 Task: Create a due date automation trigger when advanced on, on the wednesday before a card is due add fields without custom field "Resume" set to a date between 1 and 7 days ago at 11:00 AM.
Action: Mouse moved to (1308, 101)
Screenshot: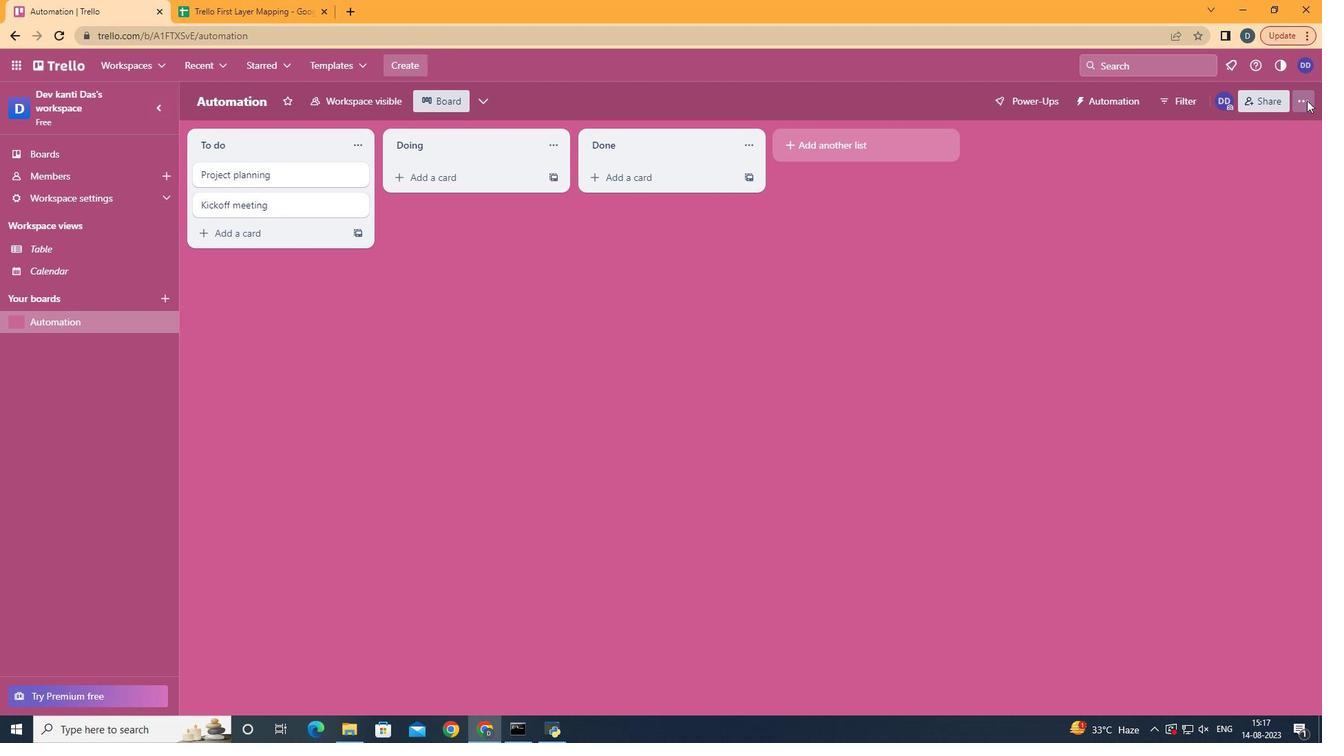 
Action: Mouse pressed left at (1308, 101)
Screenshot: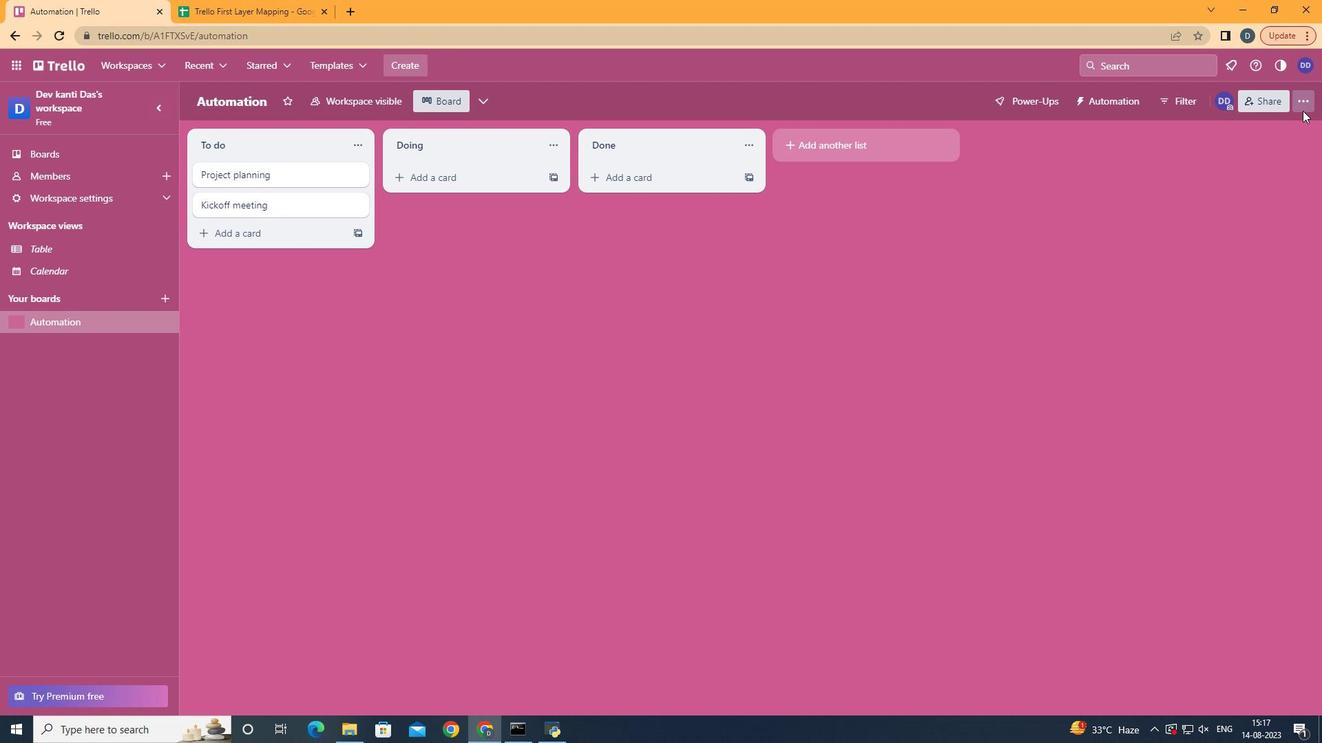
Action: Mouse moved to (1219, 294)
Screenshot: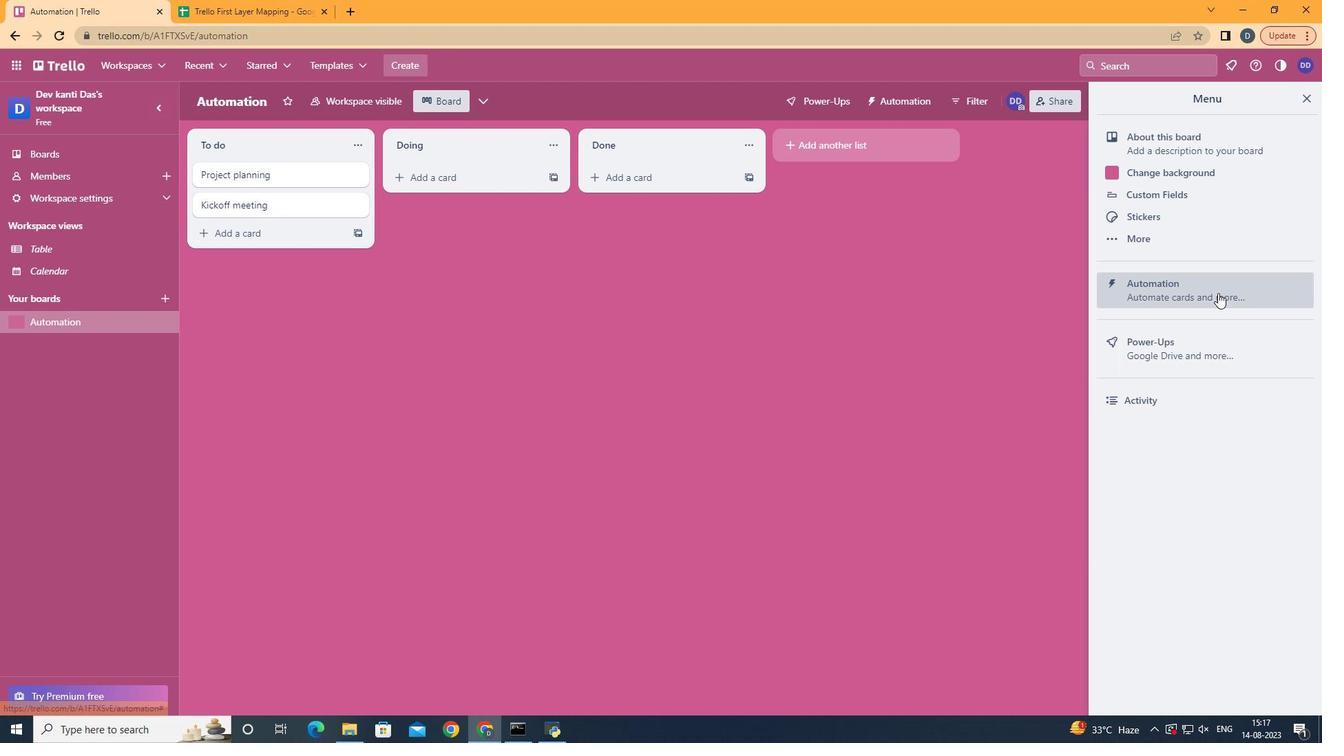 
Action: Mouse pressed left at (1219, 294)
Screenshot: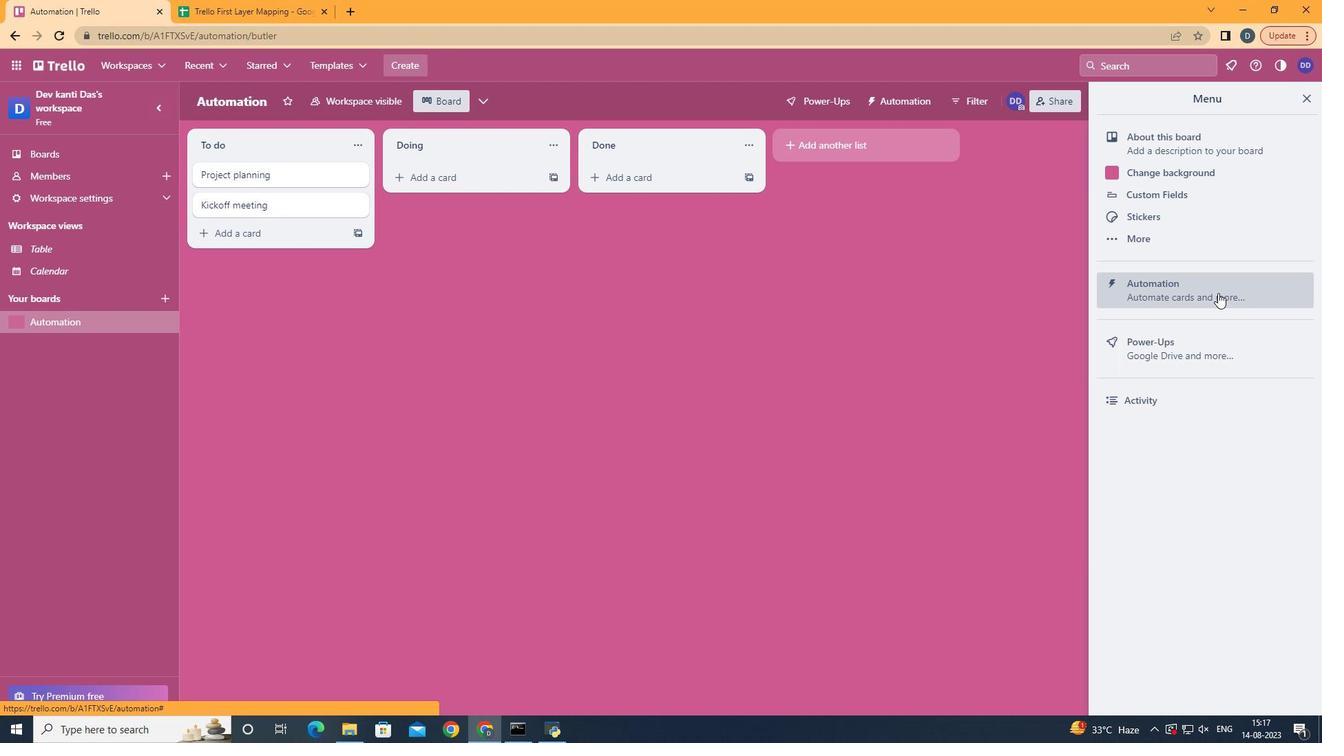 
Action: Mouse moved to (288, 270)
Screenshot: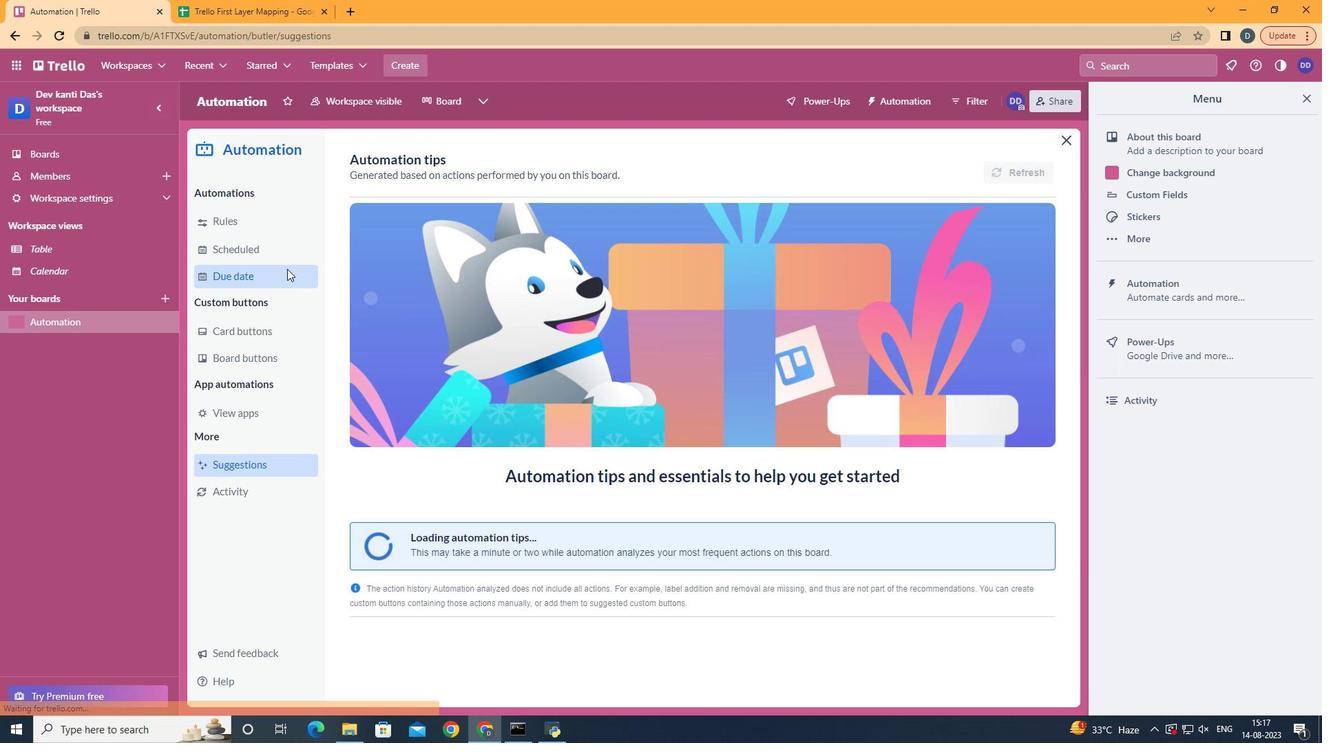 
Action: Mouse pressed left at (288, 270)
Screenshot: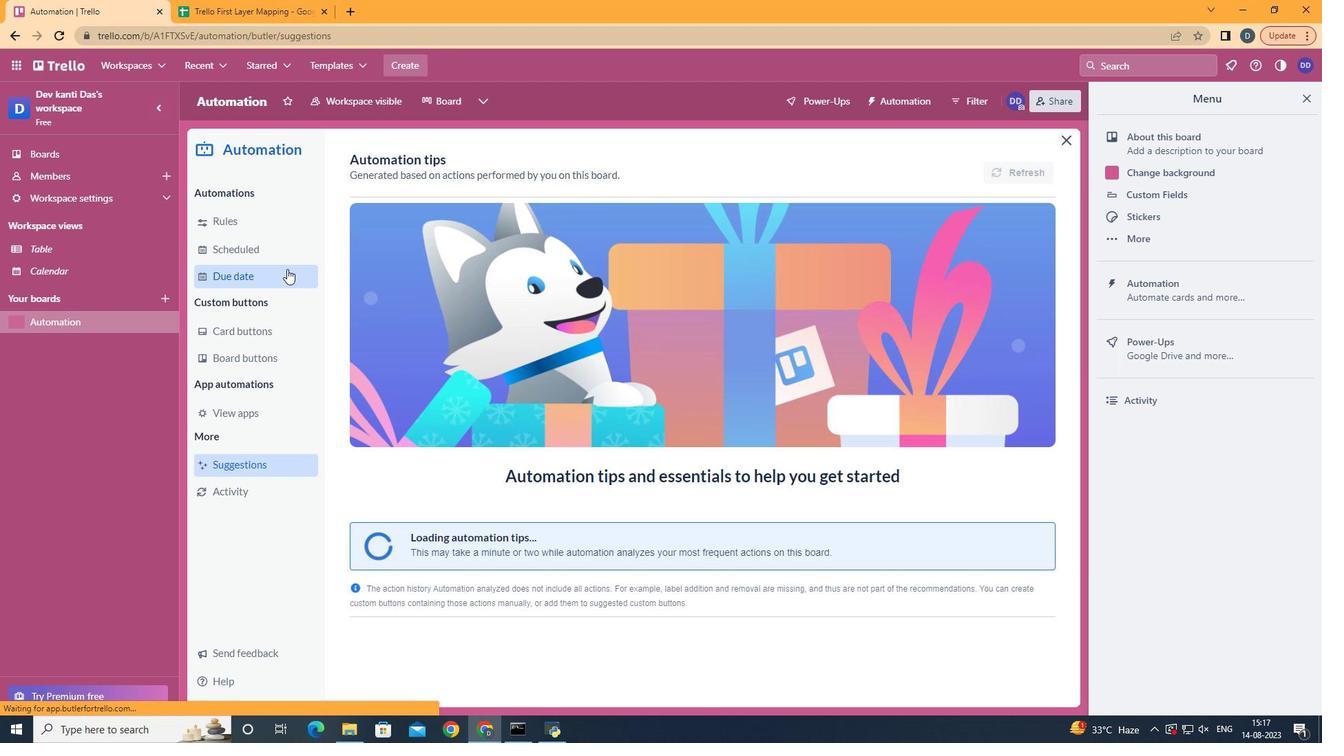 
Action: Mouse moved to (981, 161)
Screenshot: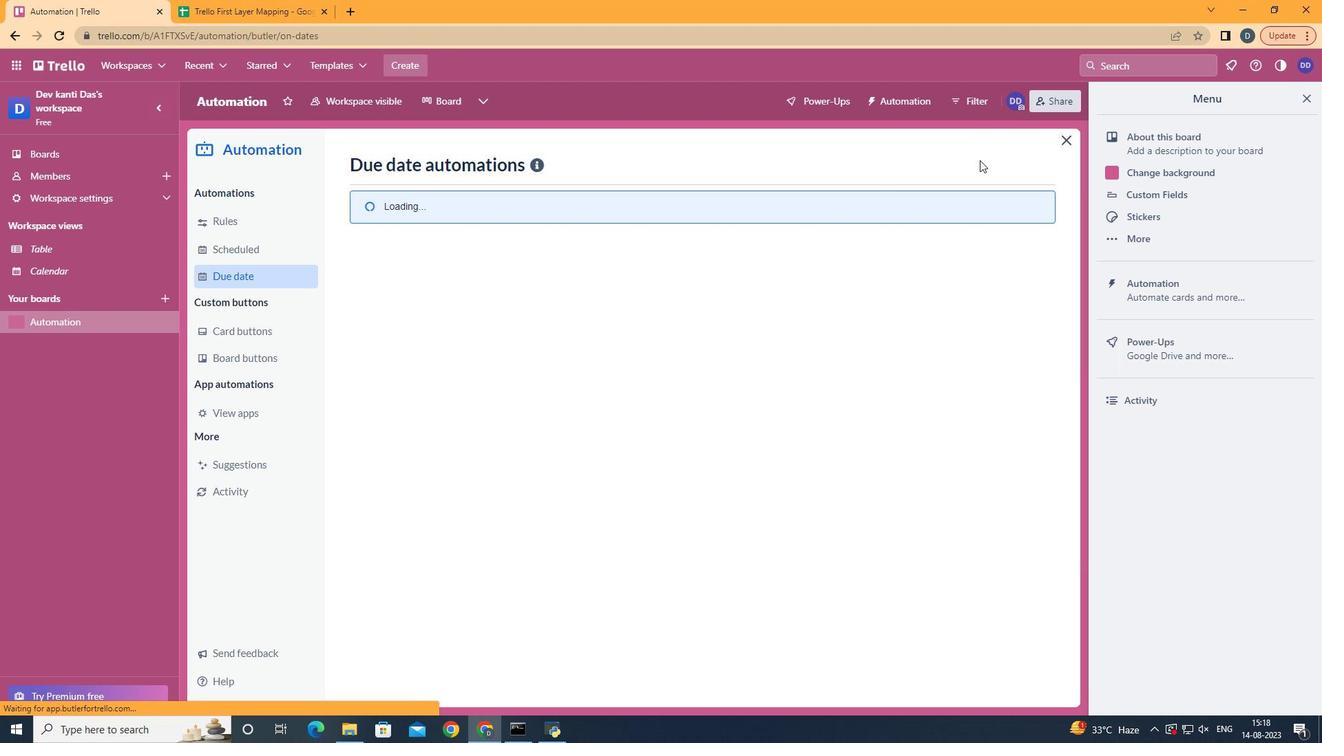 
Action: Mouse pressed left at (981, 161)
Screenshot: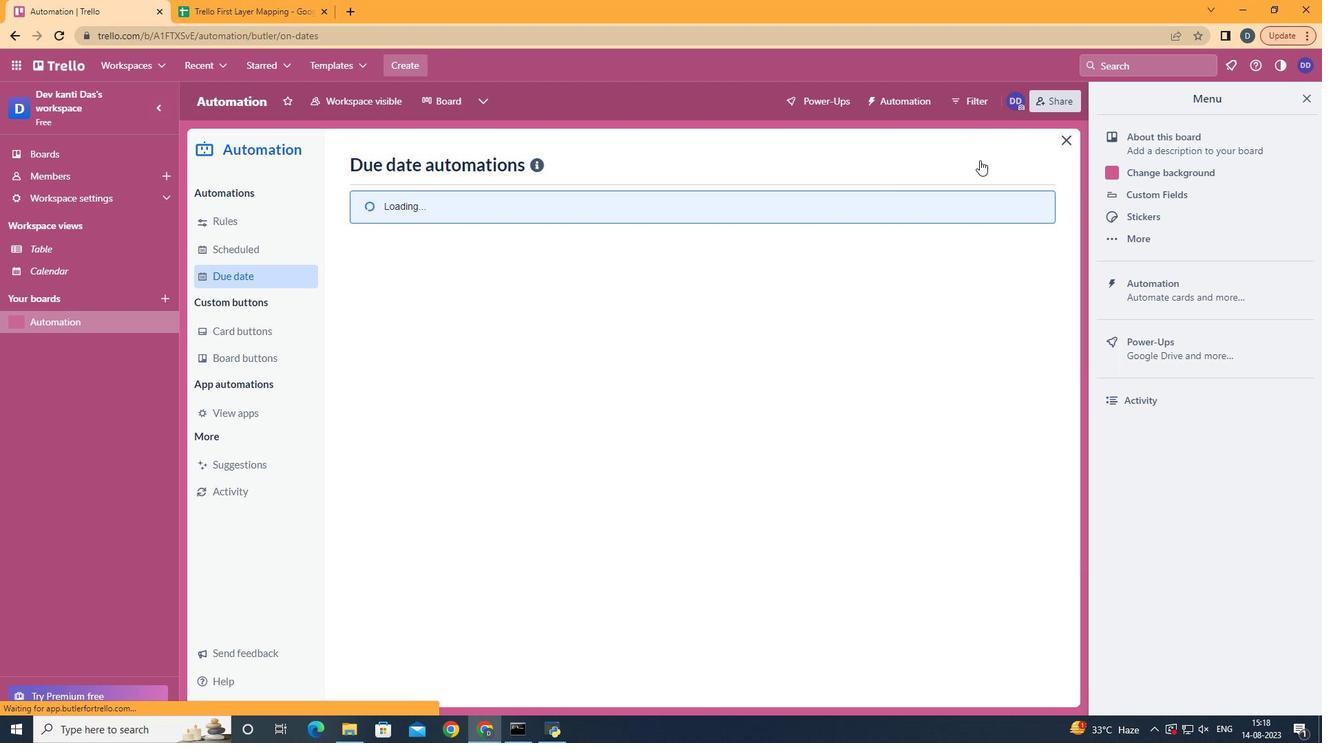 
Action: Mouse moved to (973, 163)
Screenshot: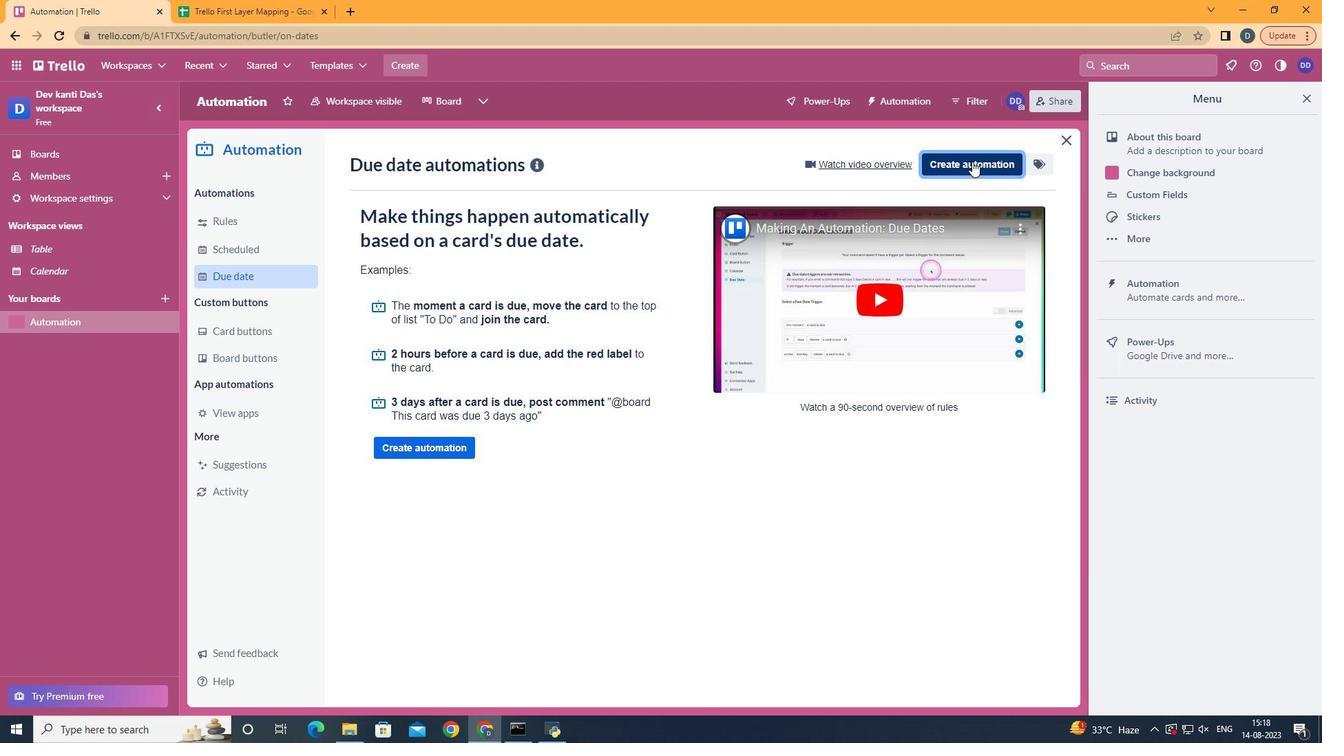 
Action: Mouse pressed left at (973, 163)
Screenshot: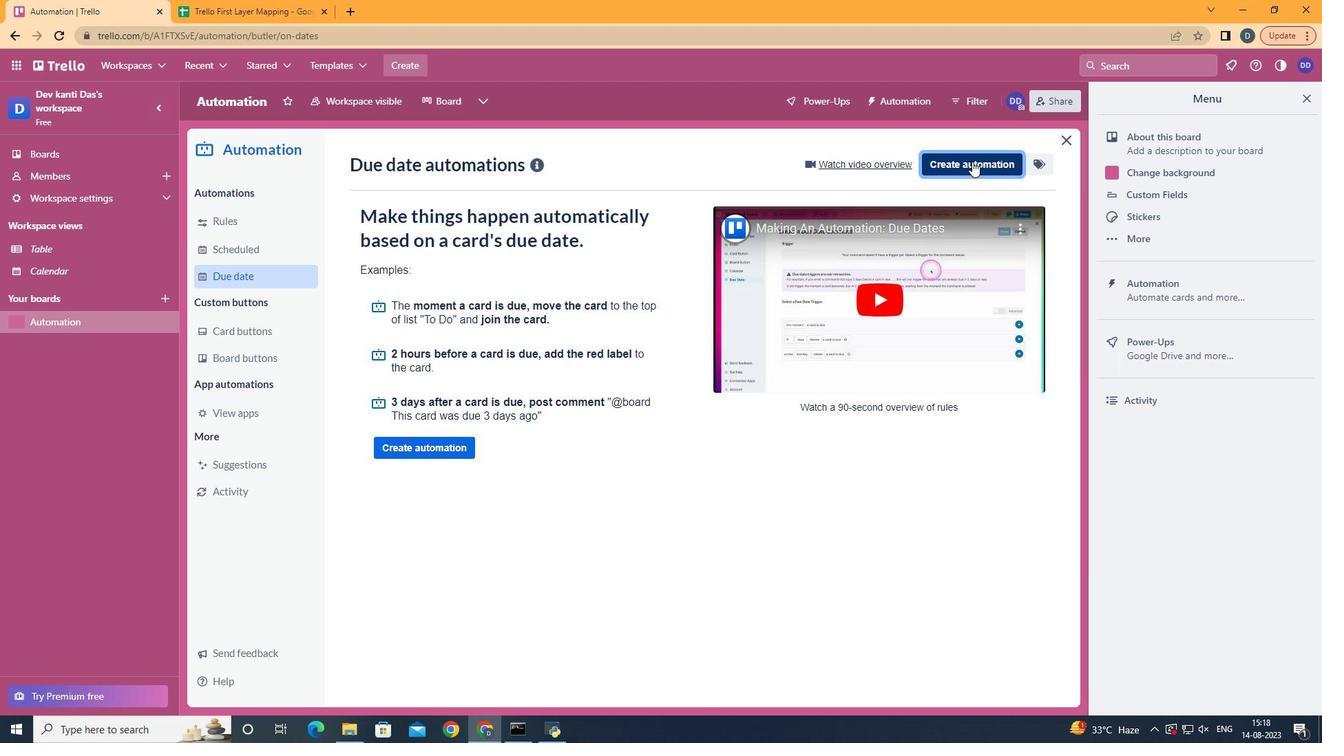 
Action: Mouse moved to (731, 300)
Screenshot: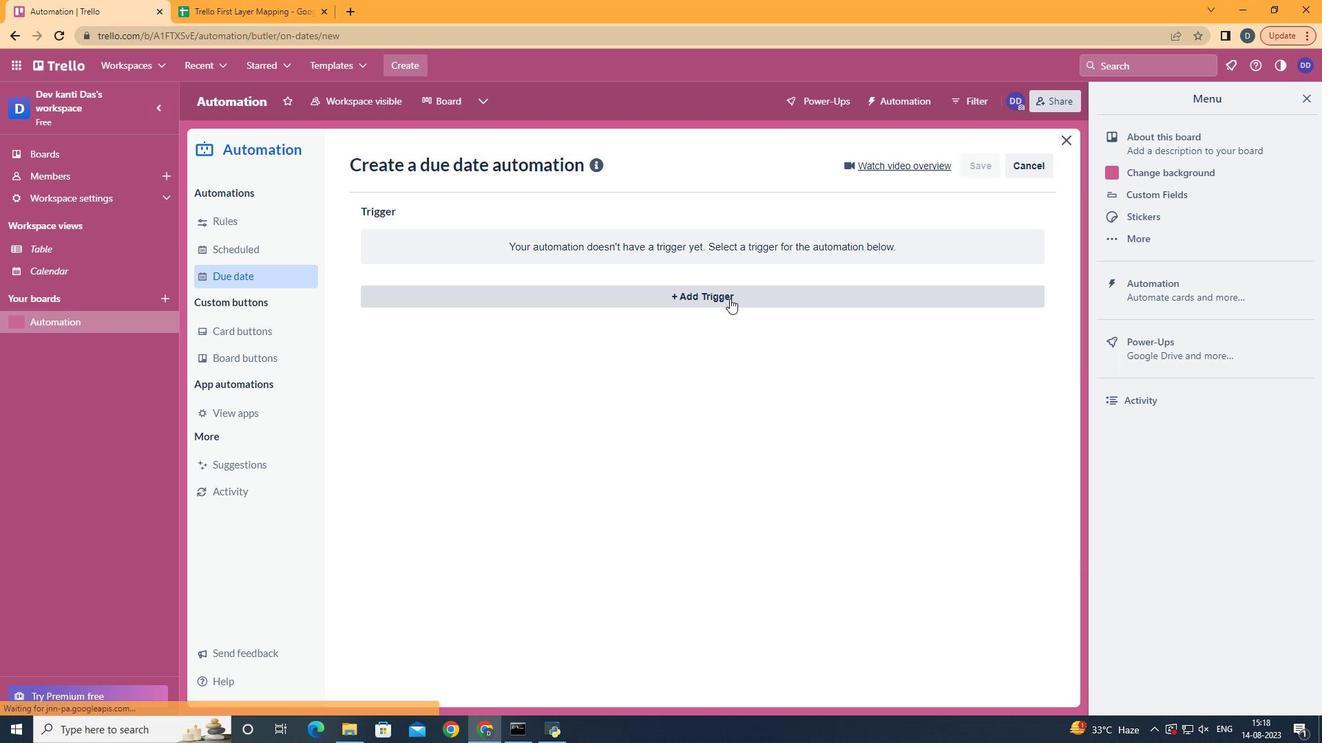 
Action: Mouse pressed left at (731, 300)
Screenshot: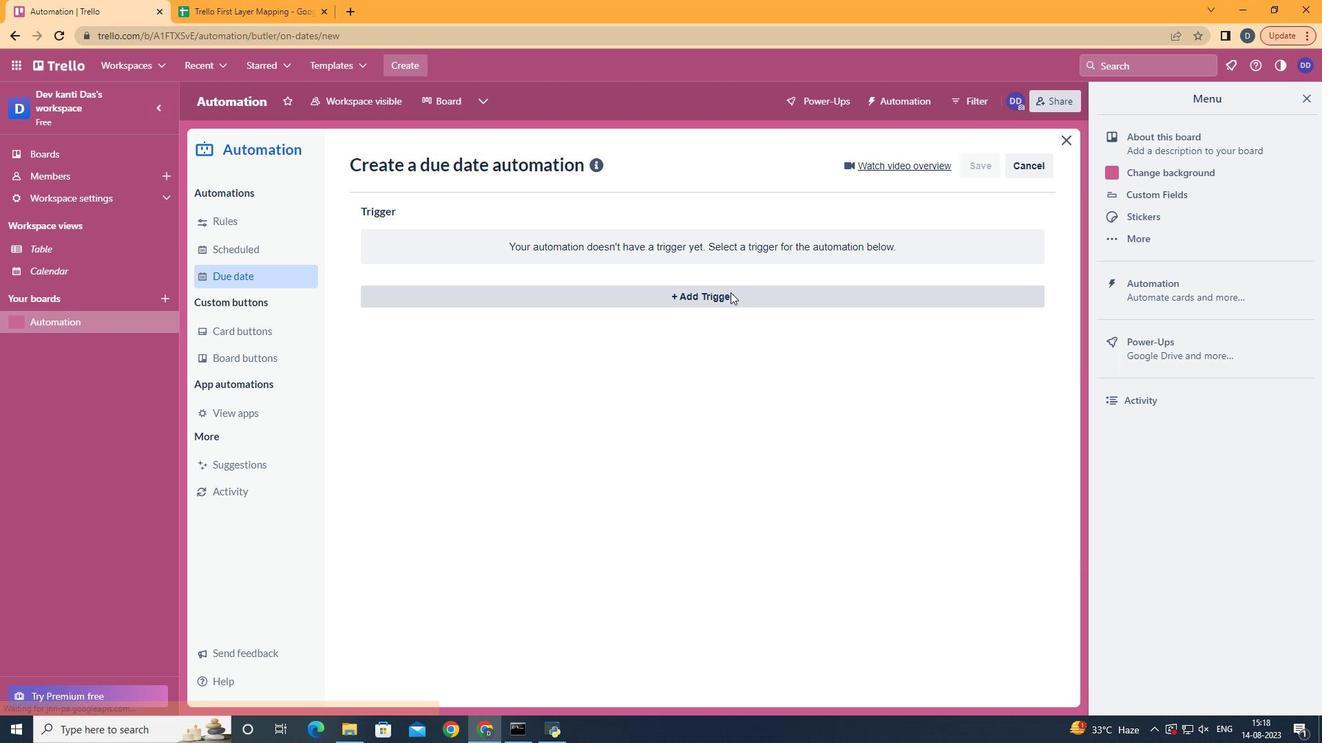 
Action: Mouse moved to (453, 424)
Screenshot: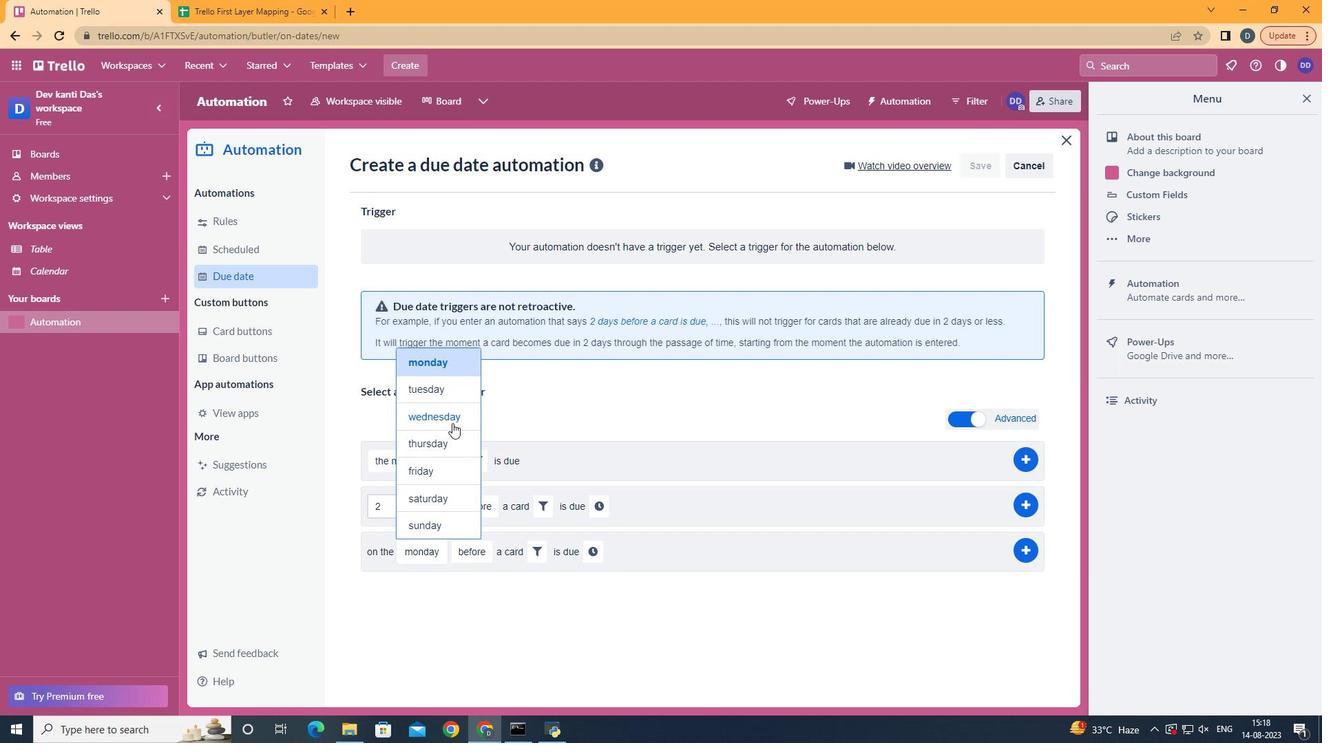 
Action: Mouse pressed left at (453, 424)
Screenshot: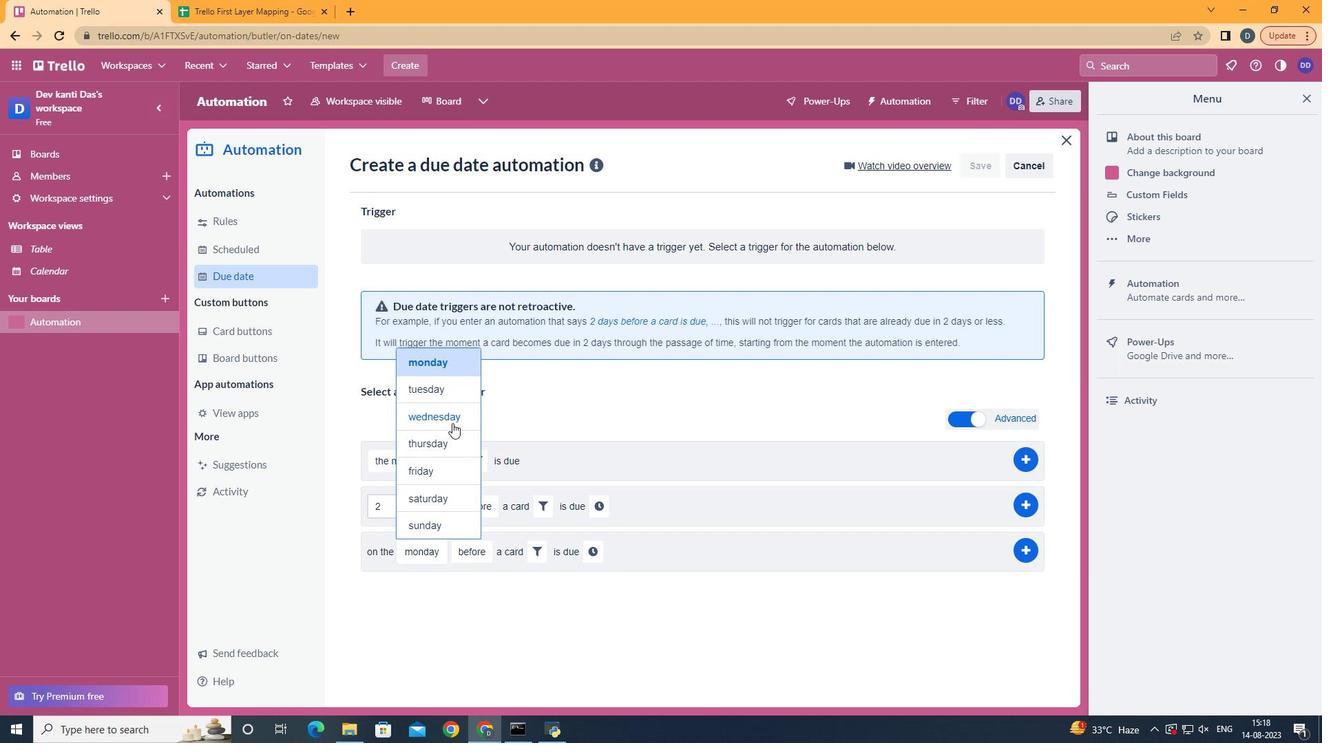 
Action: Mouse moved to (550, 552)
Screenshot: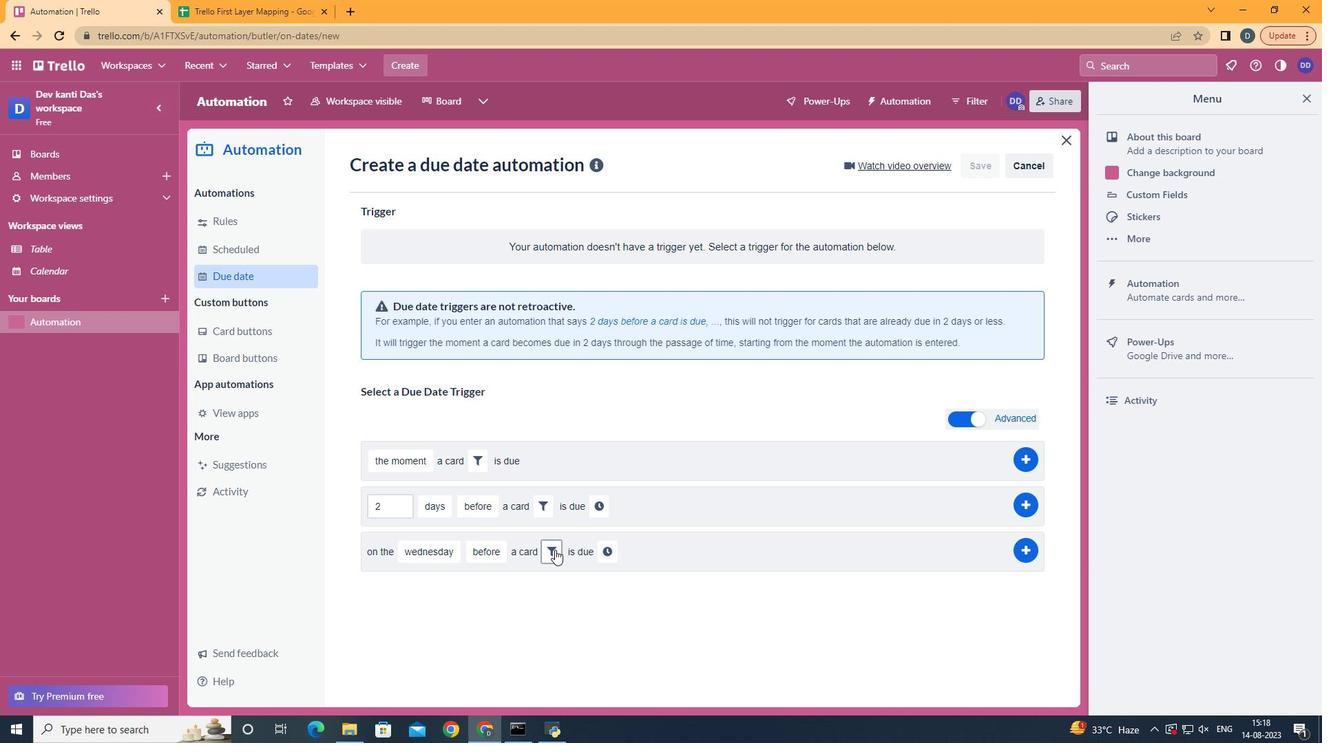 
Action: Mouse pressed left at (550, 552)
Screenshot: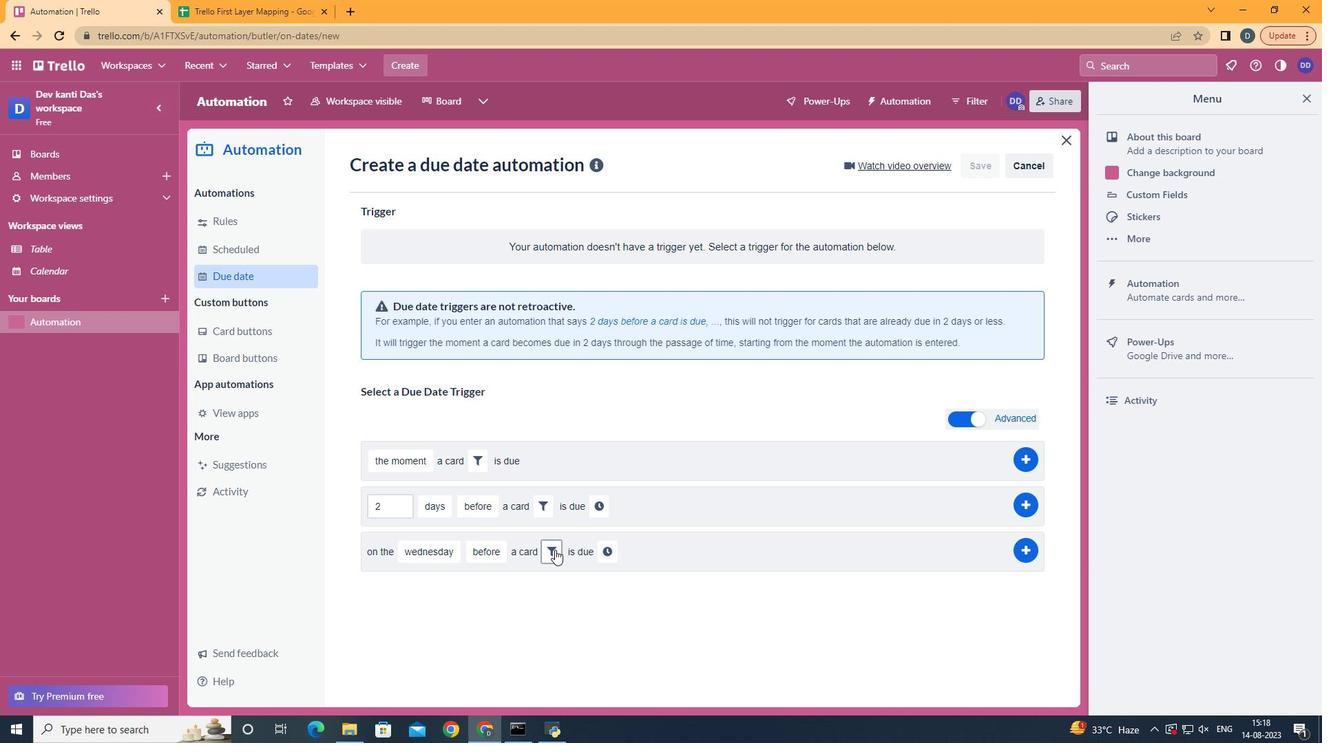 
Action: Mouse moved to (760, 594)
Screenshot: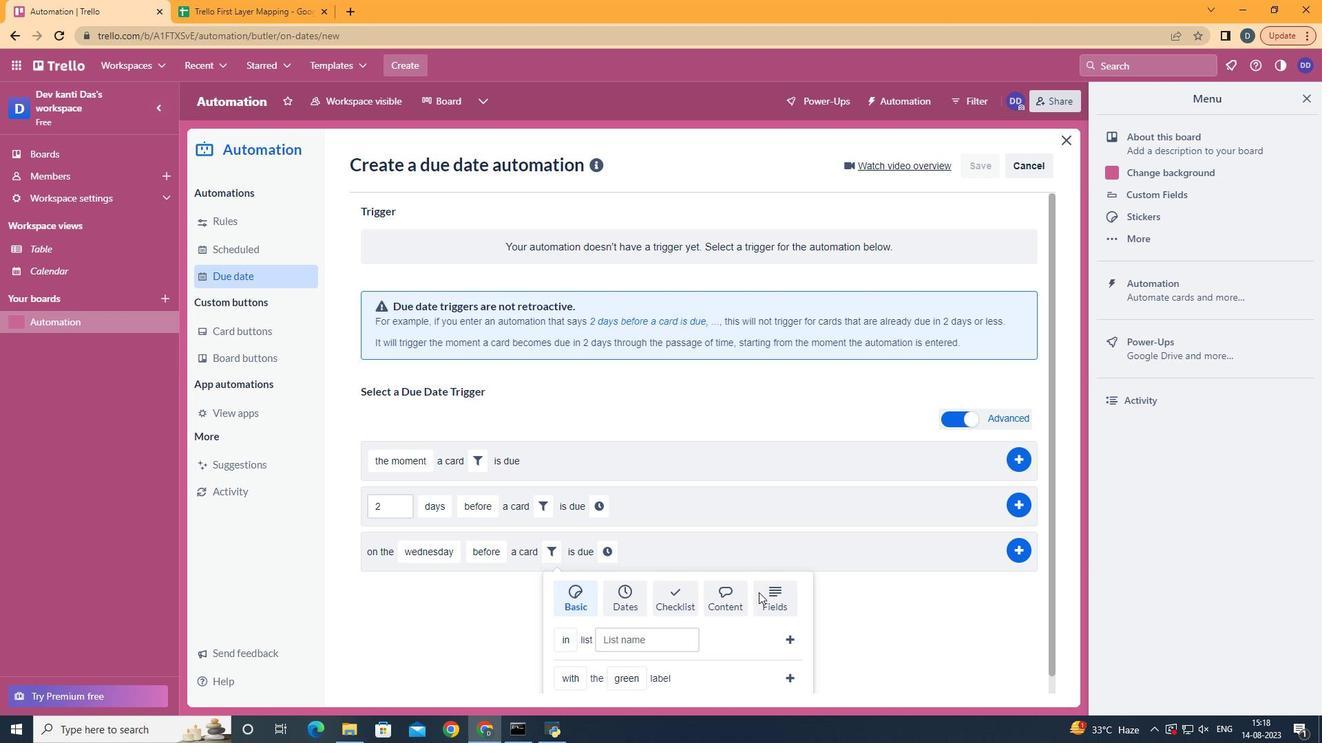 
Action: Mouse pressed left at (760, 594)
Screenshot: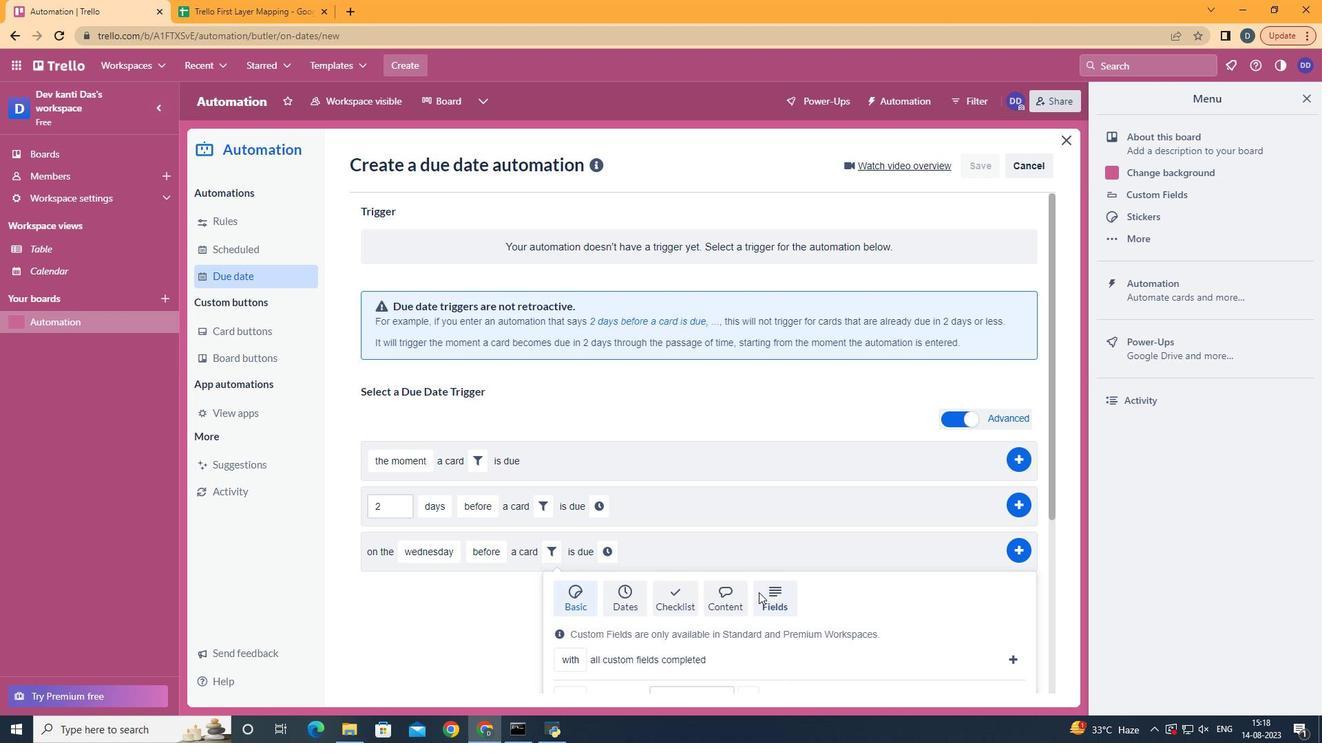 
Action: Mouse scrolled (760, 593) with delta (0, 0)
Screenshot: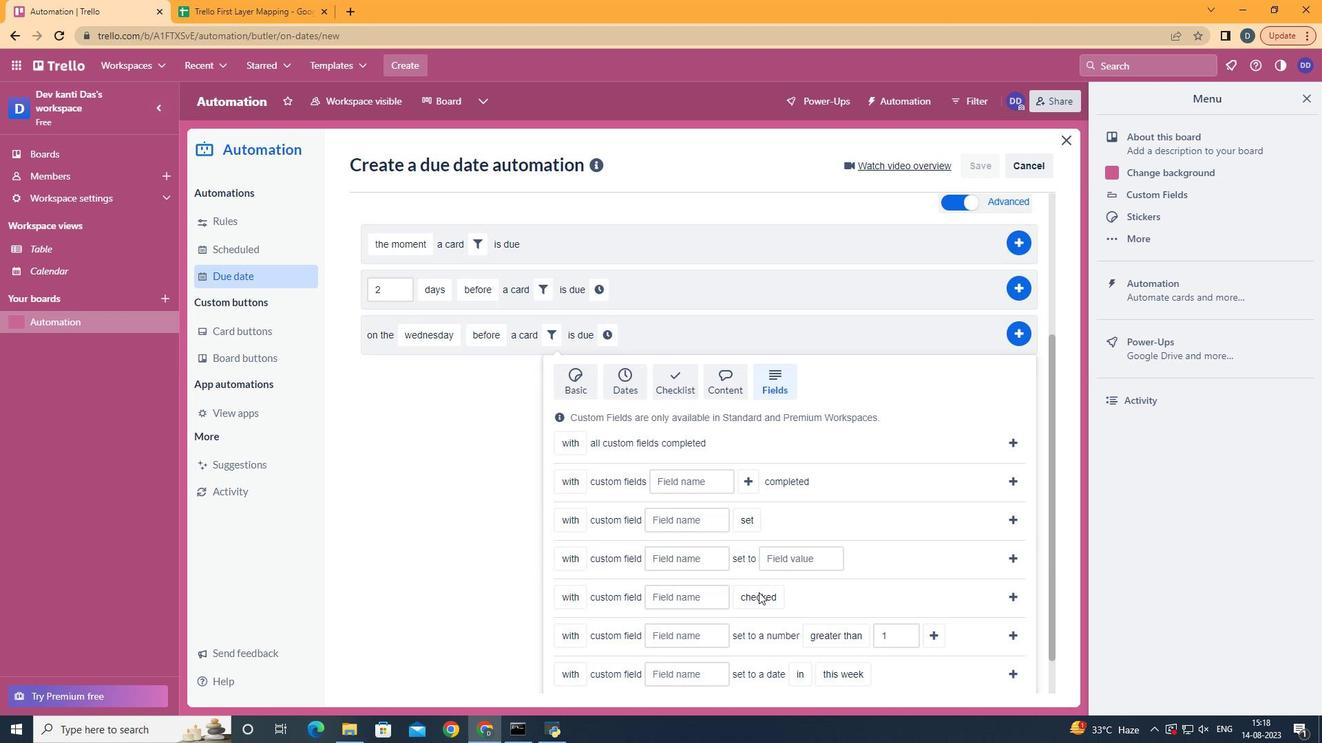 
Action: Mouse scrolled (760, 593) with delta (0, 0)
Screenshot: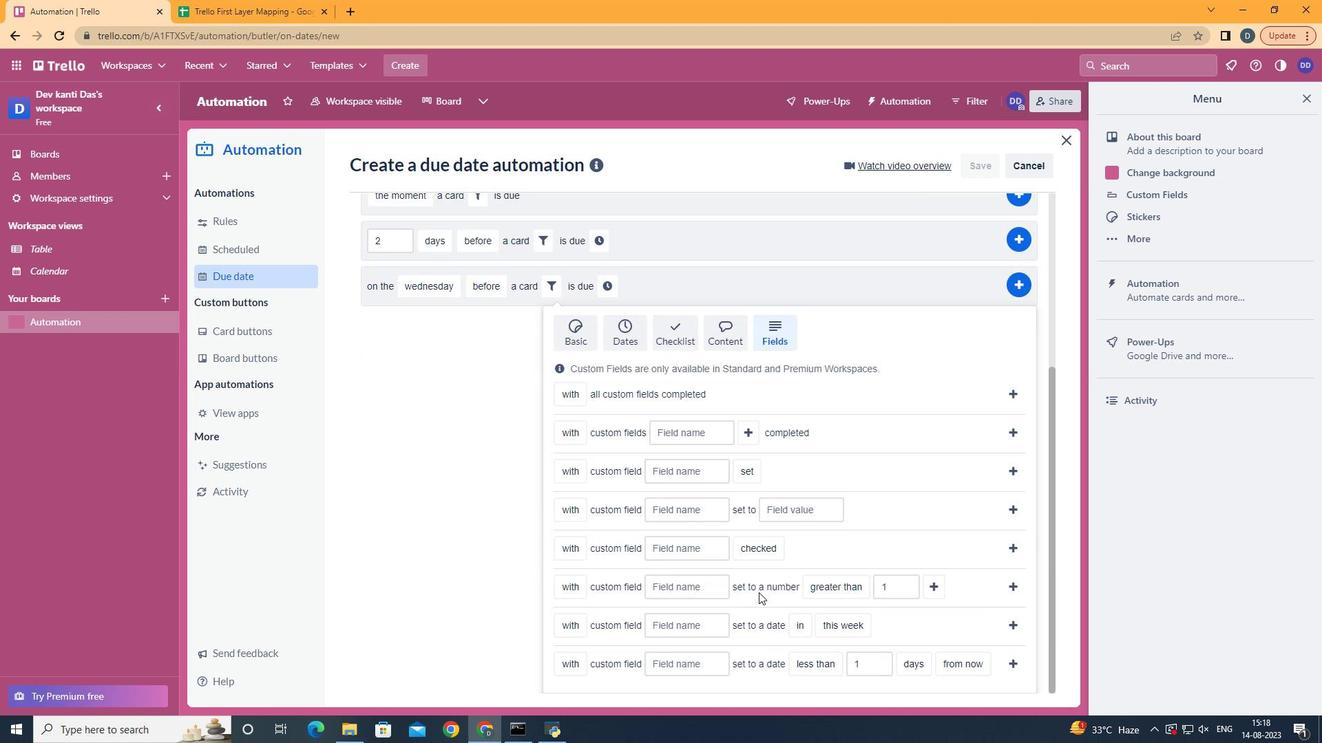 
Action: Mouse scrolled (760, 593) with delta (0, 0)
Screenshot: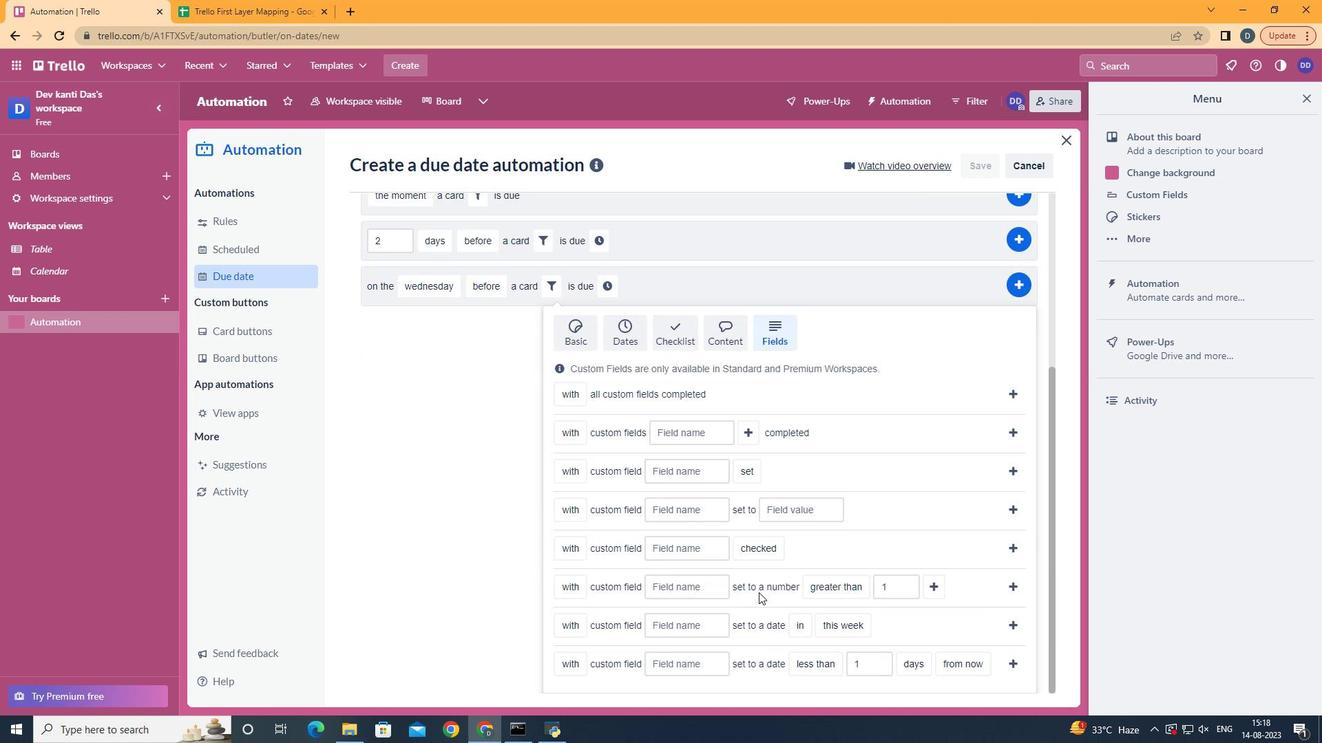 
Action: Mouse scrolled (760, 593) with delta (0, 0)
Screenshot: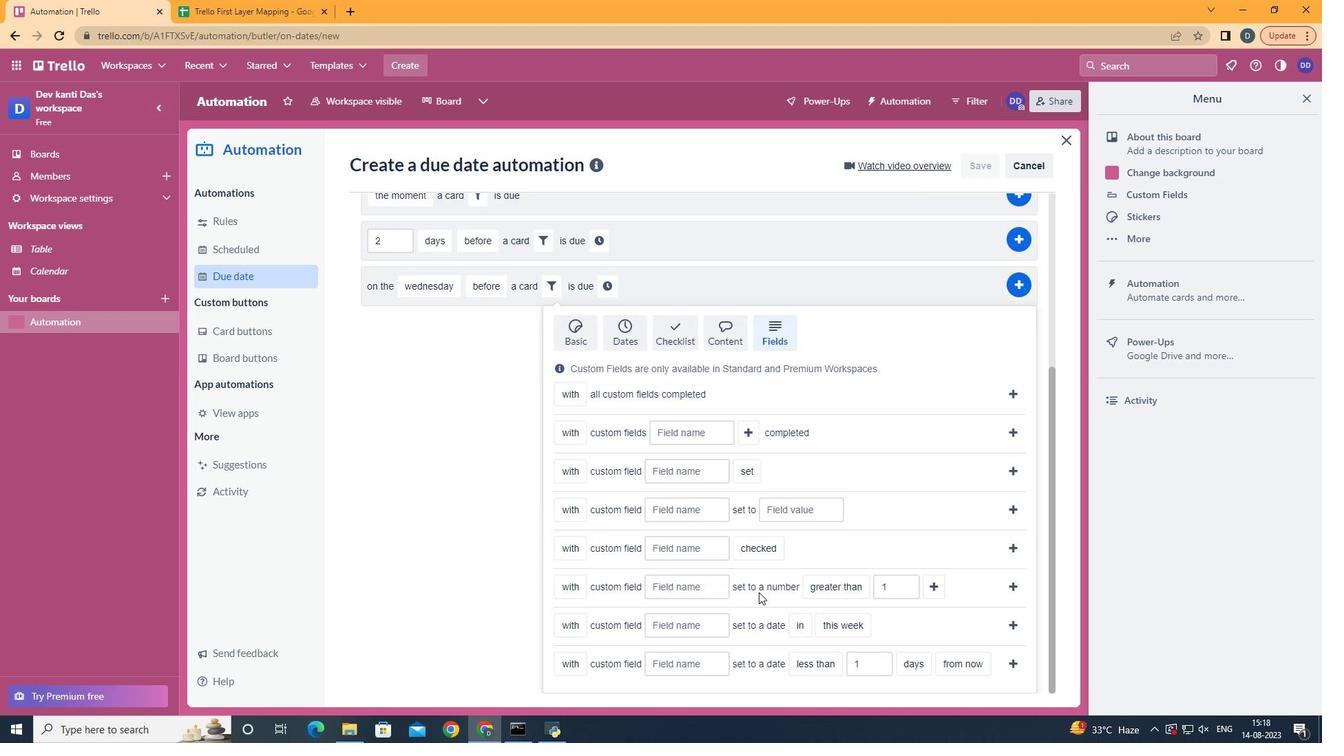 
Action: Mouse scrolled (760, 593) with delta (0, 0)
Screenshot: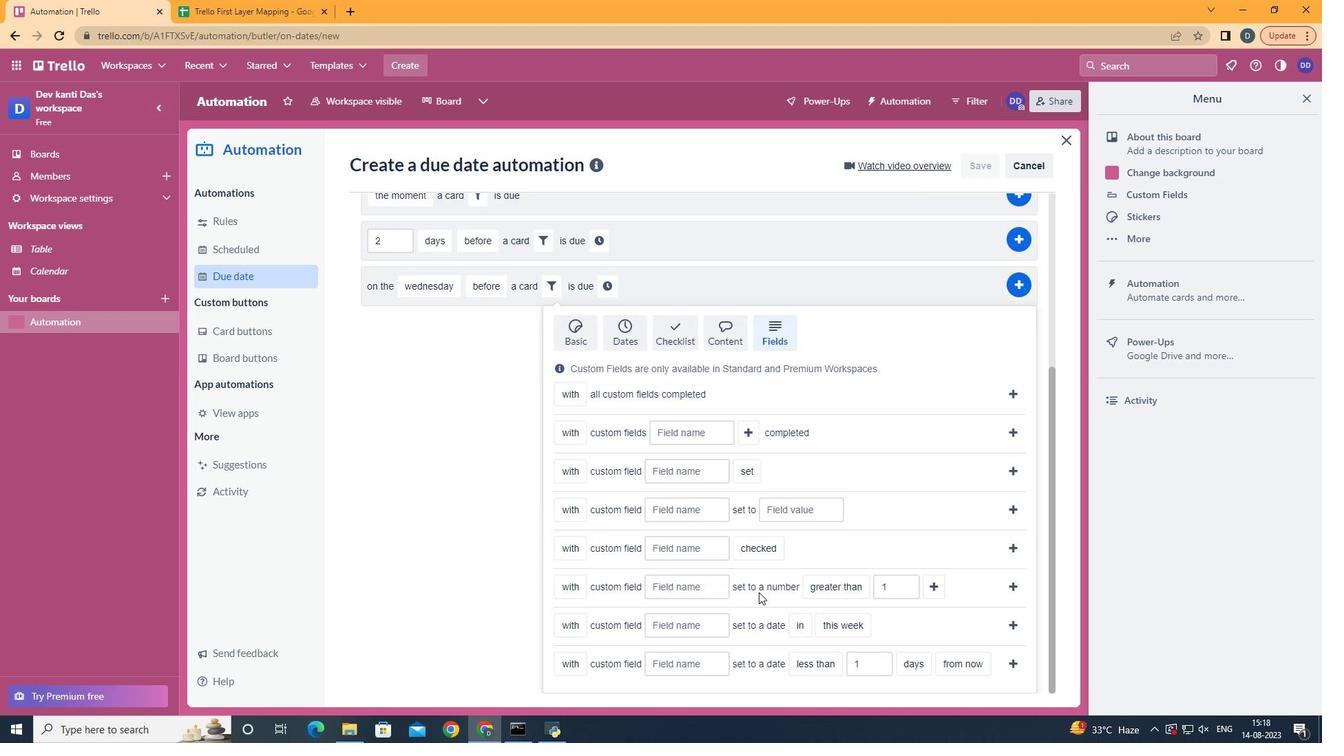 
Action: Mouse scrolled (760, 593) with delta (0, 0)
Screenshot: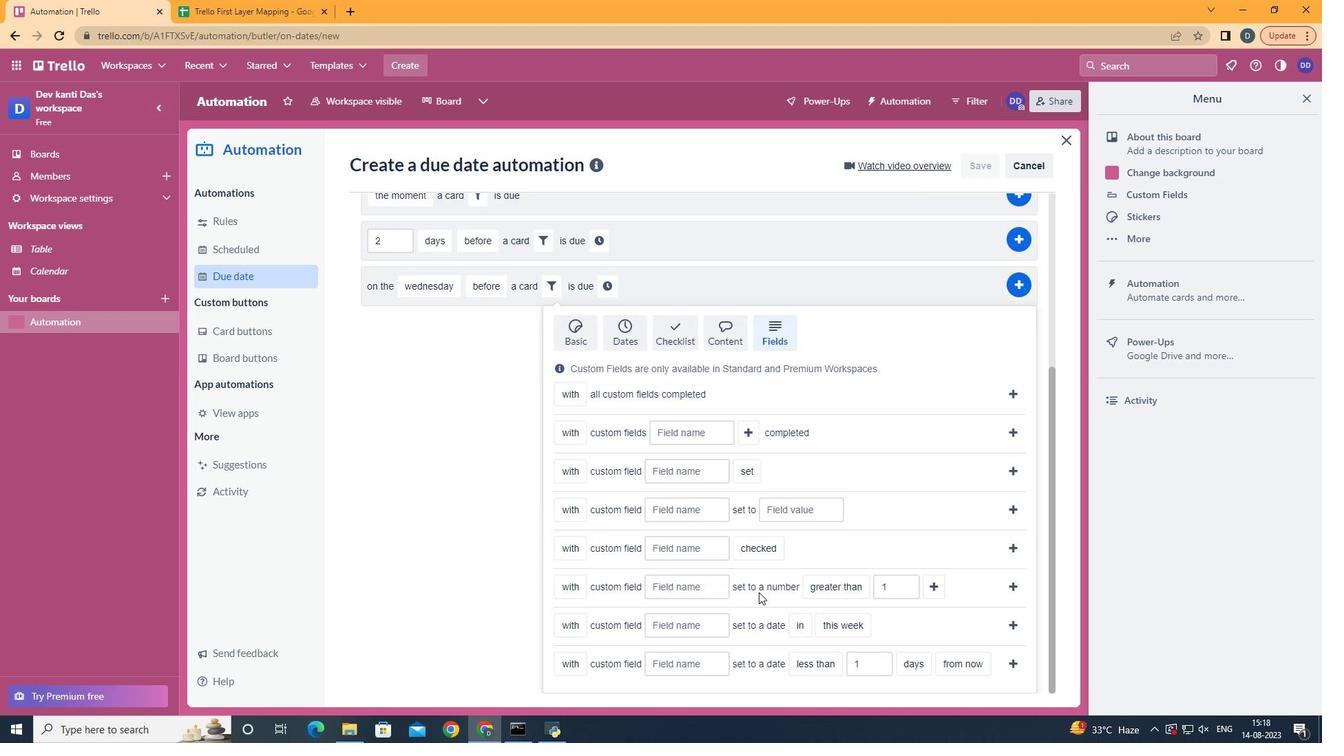 
Action: Mouse scrolled (760, 593) with delta (0, 0)
Screenshot: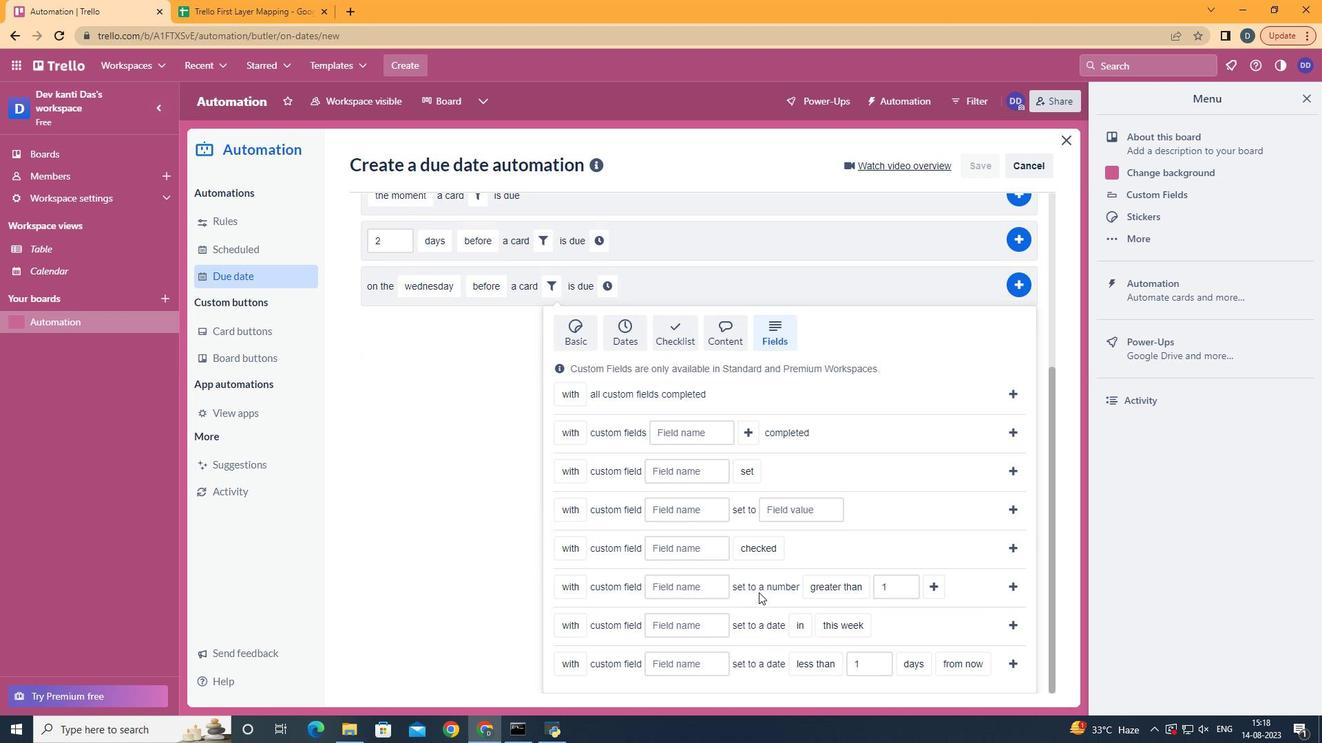 
Action: Mouse scrolled (760, 593) with delta (0, 0)
Screenshot: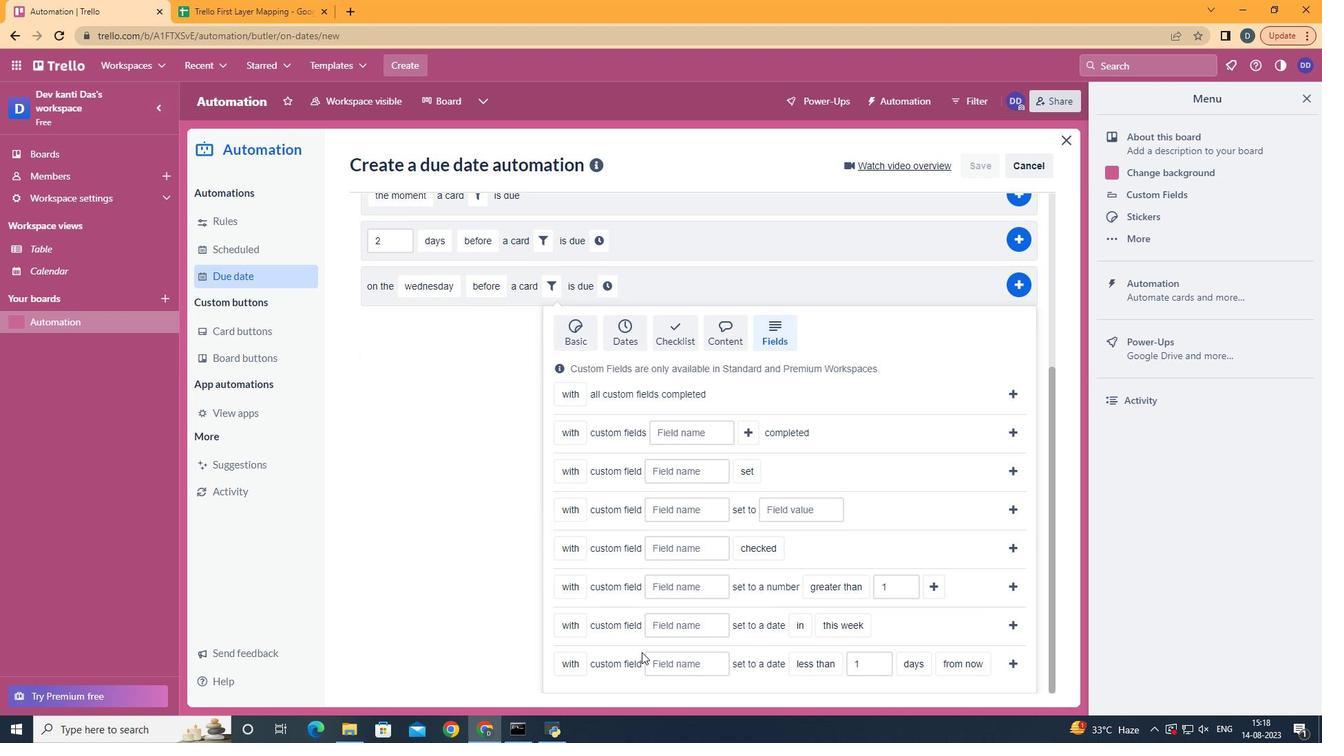 
Action: Mouse scrolled (760, 593) with delta (0, 0)
Screenshot: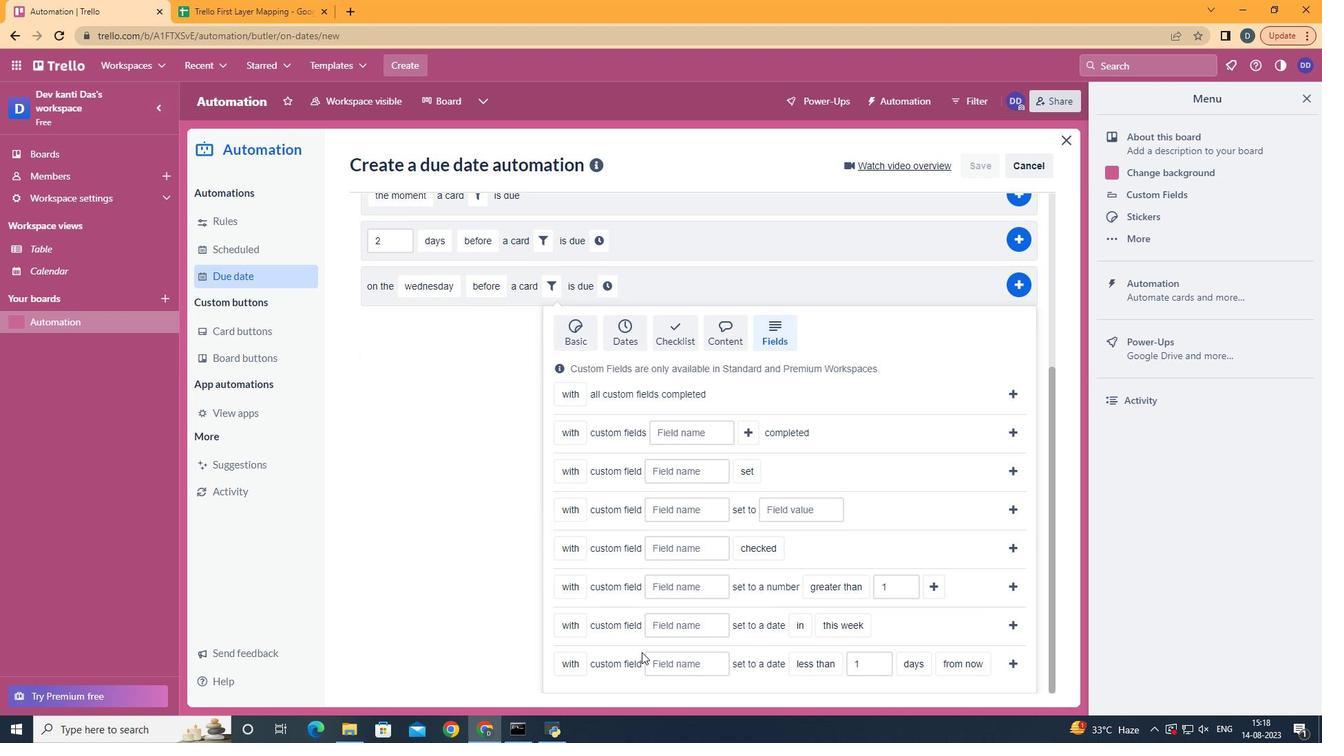 
Action: Mouse scrolled (760, 593) with delta (0, 0)
Screenshot: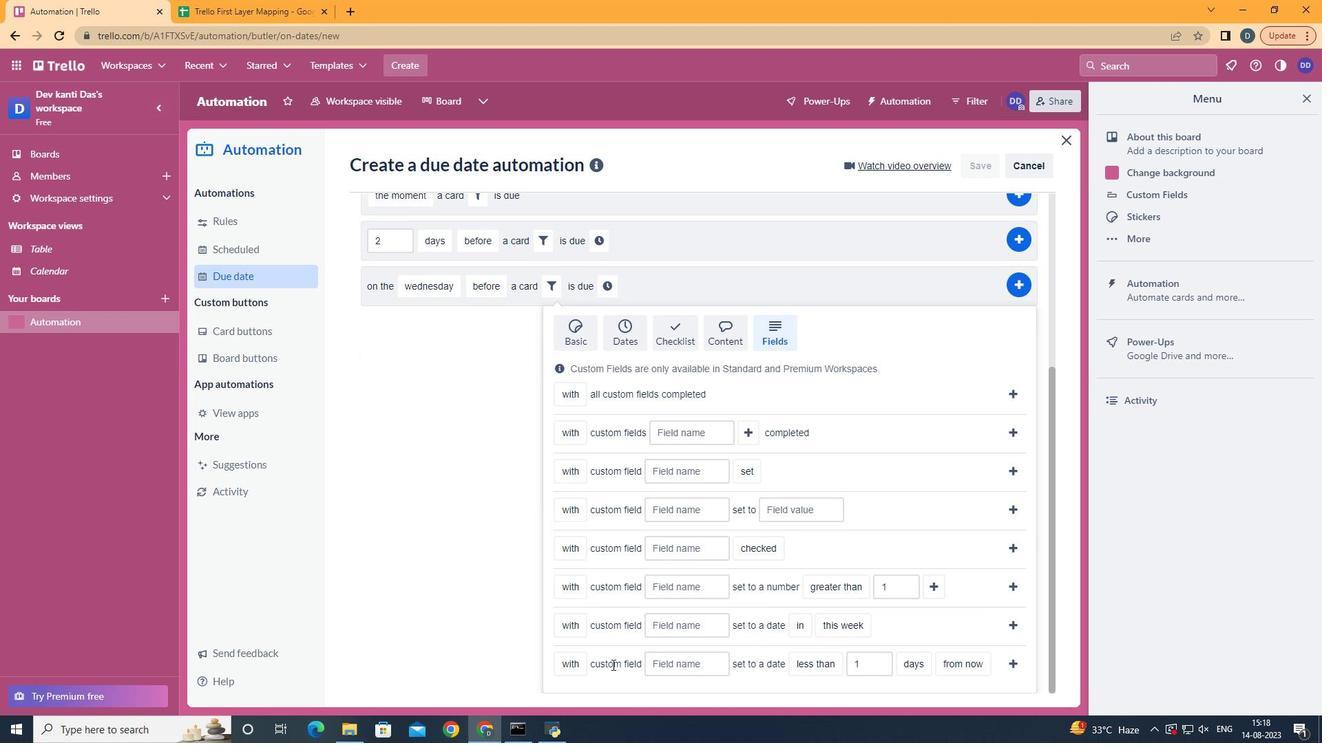 
Action: Mouse scrolled (760, 593) with delta (0, 0)
Screenshot: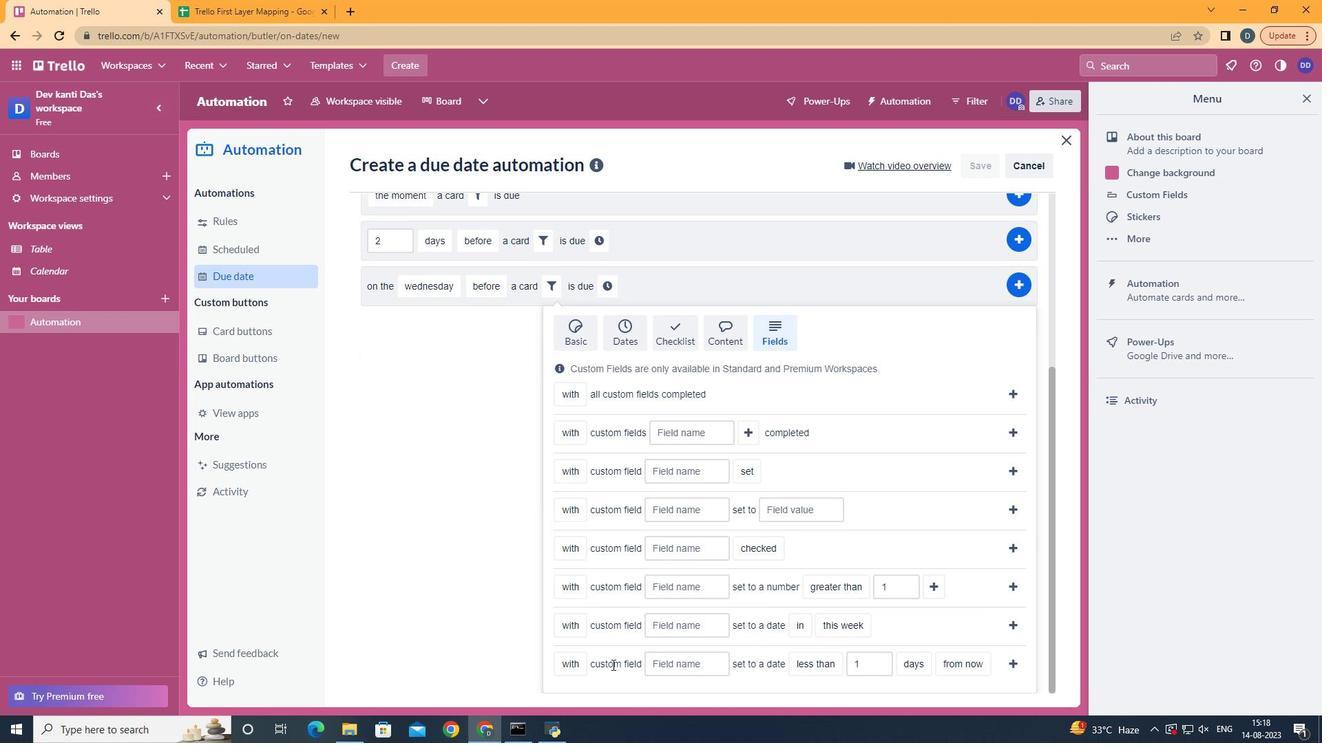 
Action: Mouse scrolled (760, 593) with delta (0, 0)
Screenshot: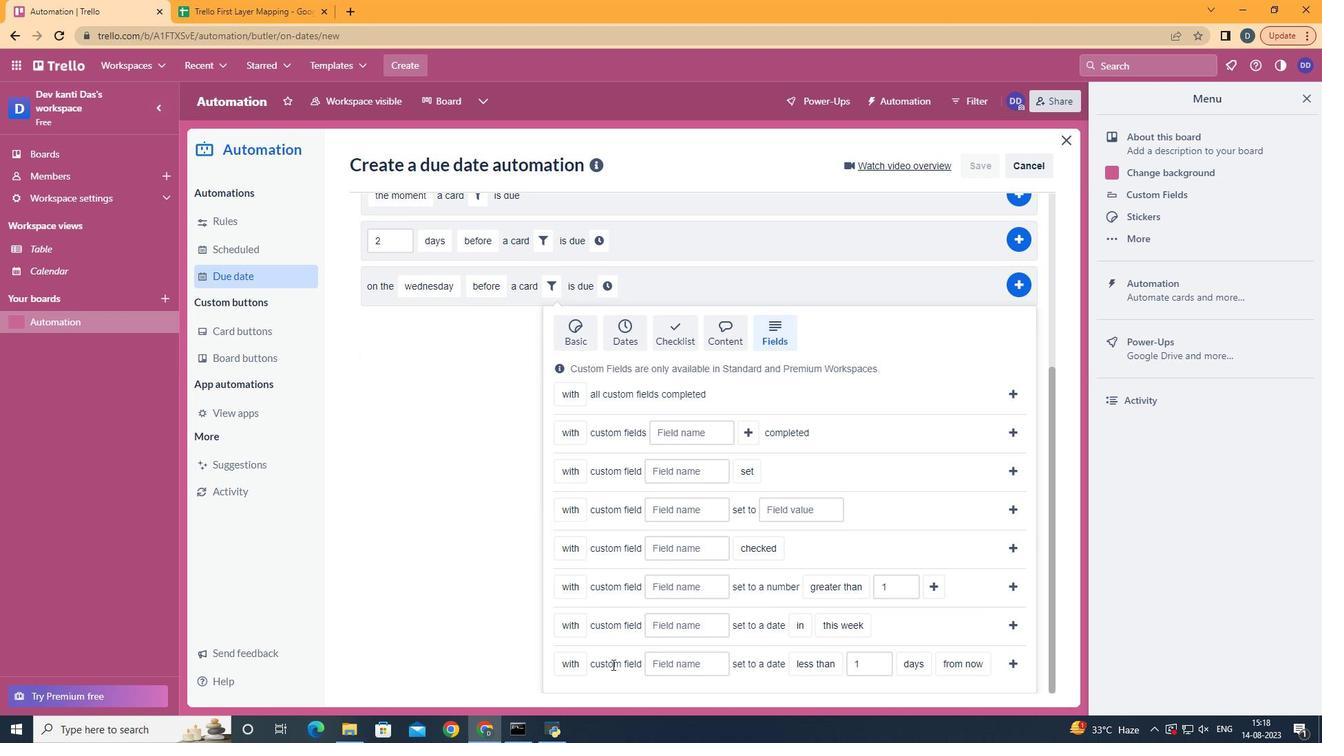 
Action: Mouse moved to (590, 639)
Screenshot: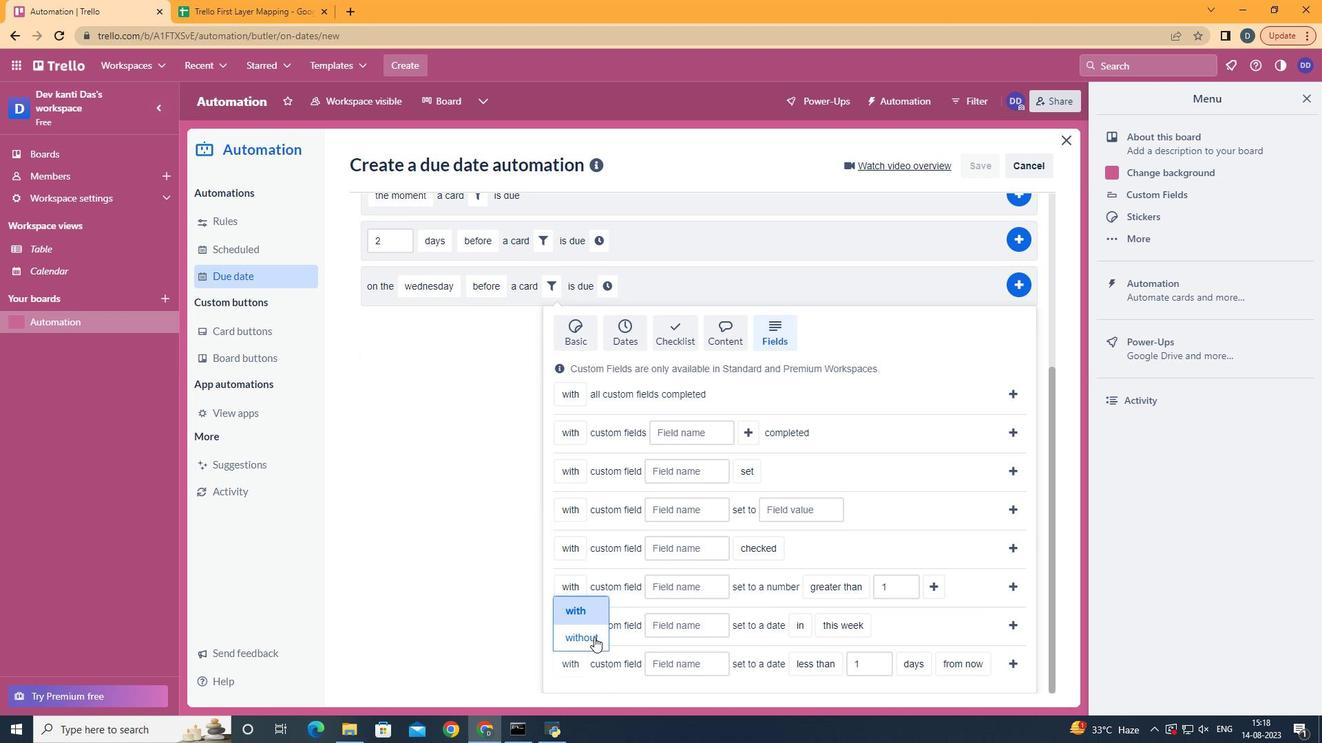 
Action: Mouse pressed left at (590, 639)
Screenshot: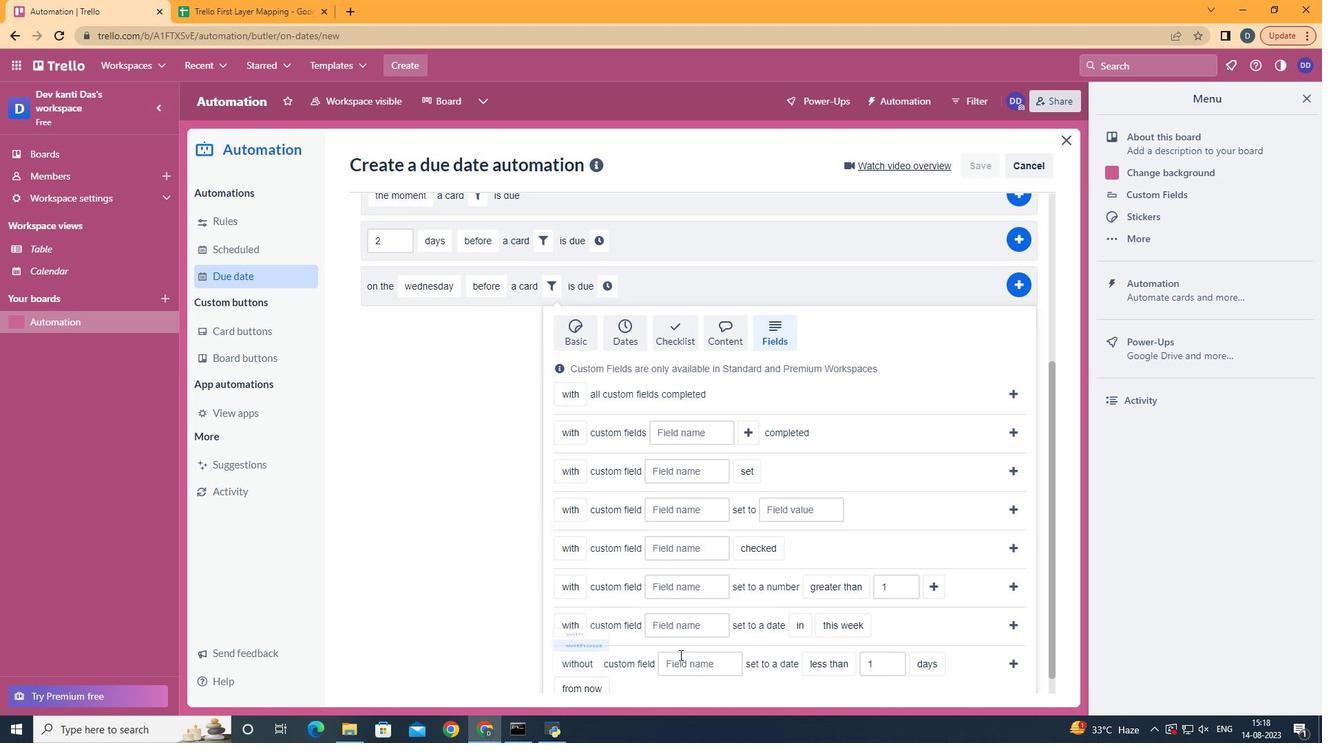
Action: Mouse moved to (710, 662)
Screenshot: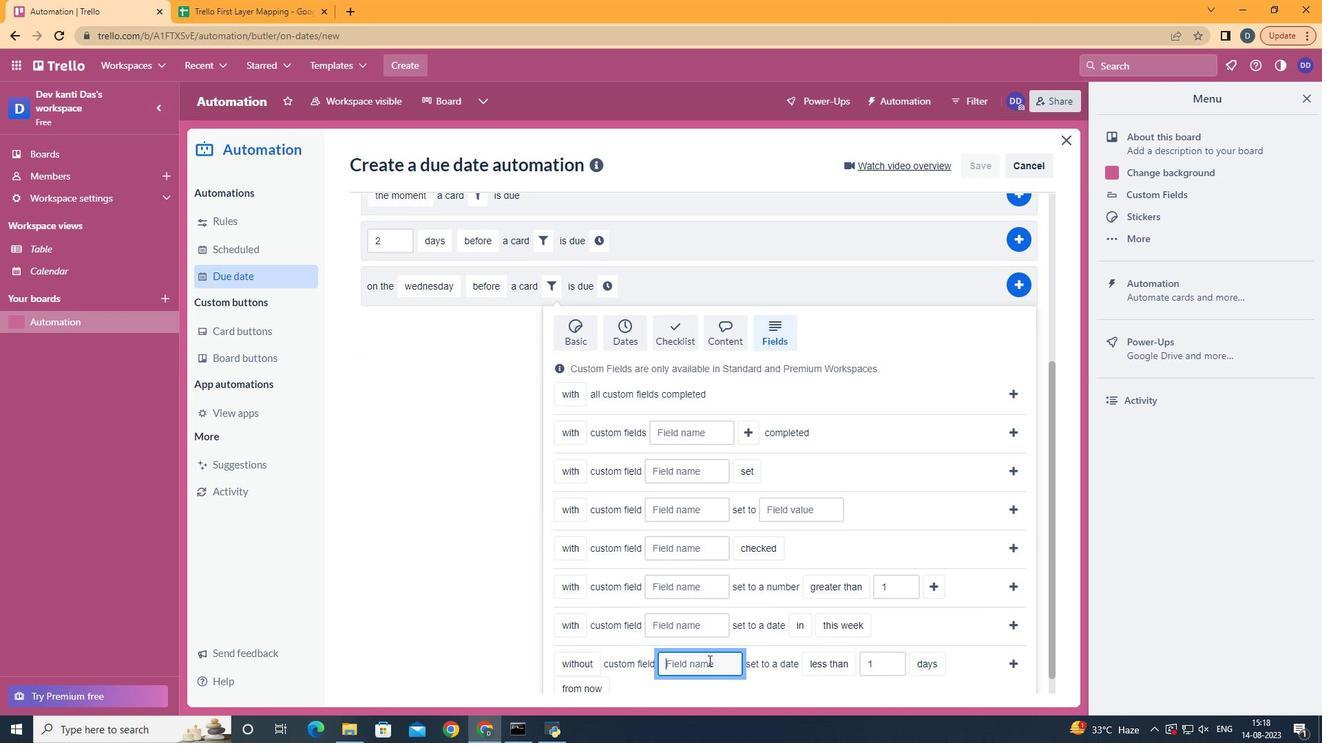 
Action: Mouse pressed left at (710, 662)
Screenshot: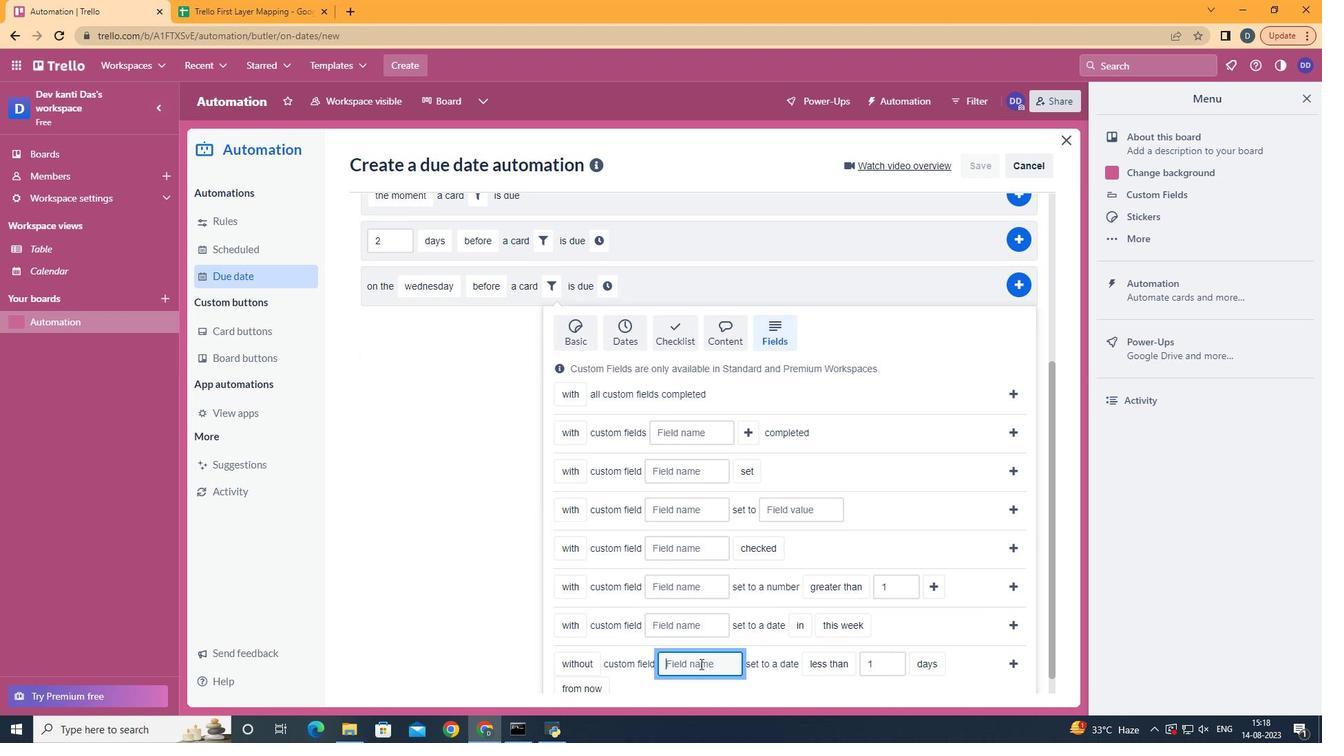 
Action: Mouse moved to (701, 666)
Screenshot: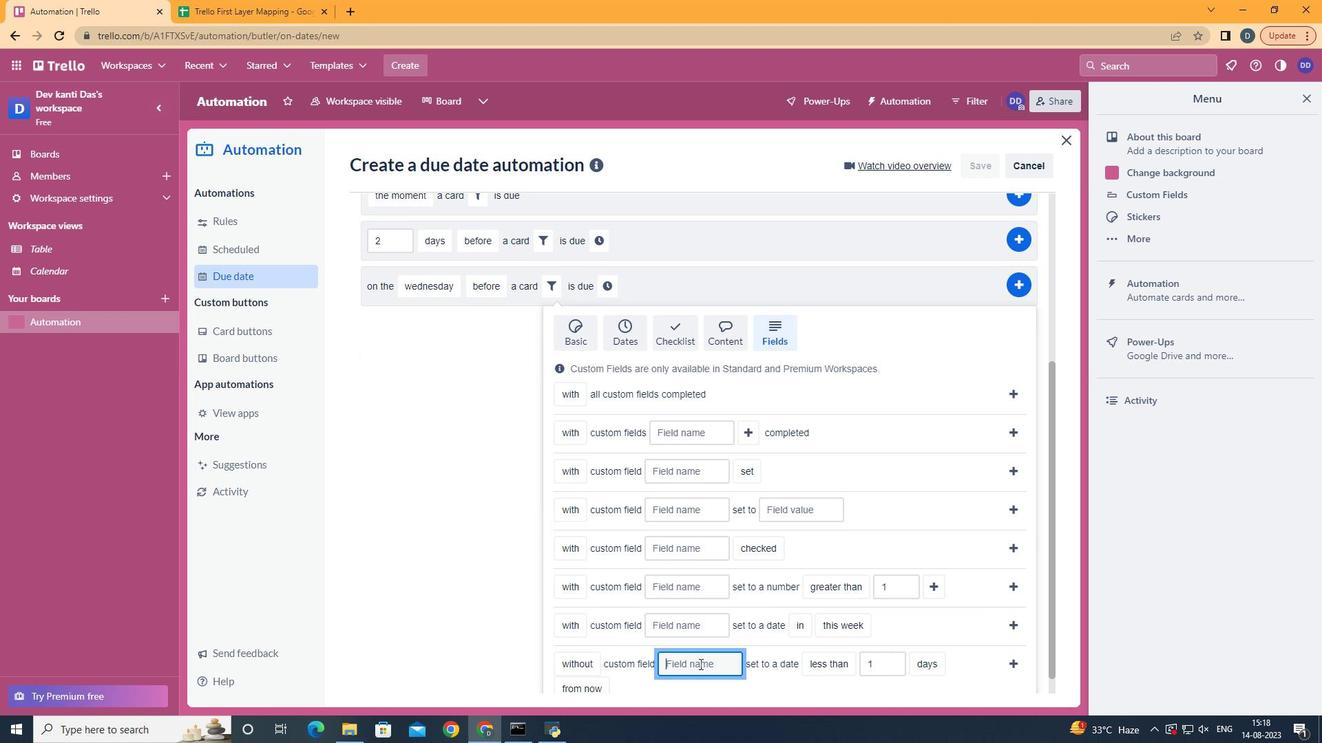 
Action: Key pressed <Key.shift>Resume
Screenshot: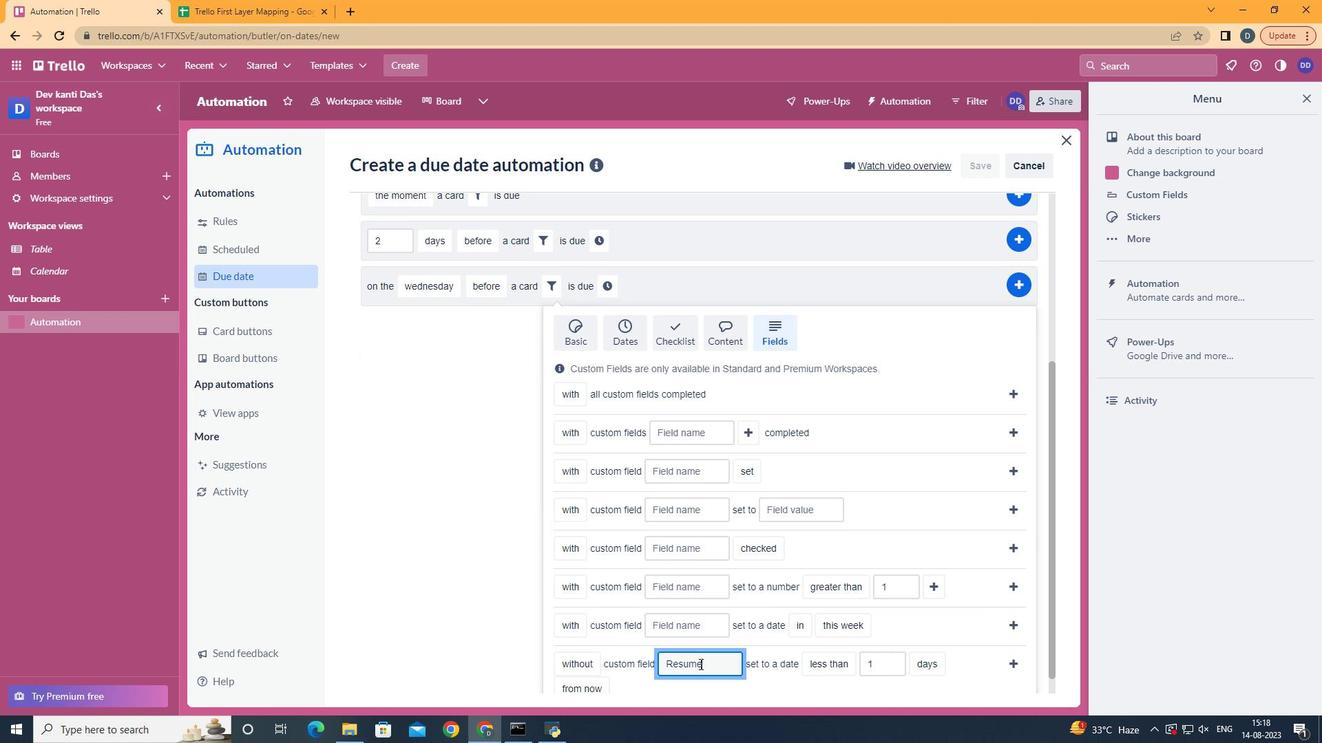 
Action: Mouse scrolled (701, 665) with delta (0, 0)
Screenshot: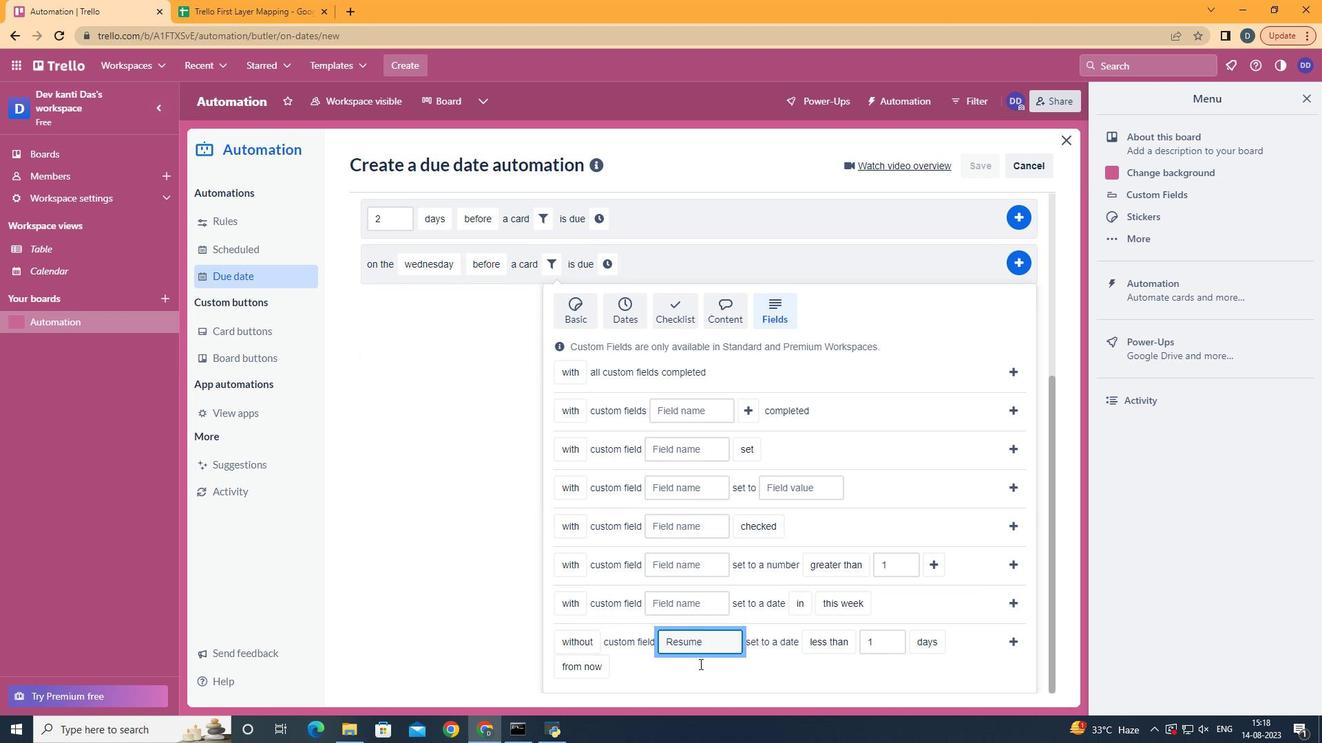 
Action: Mouse scrolled (701, 665) with delta (0, 0)
Screenshot: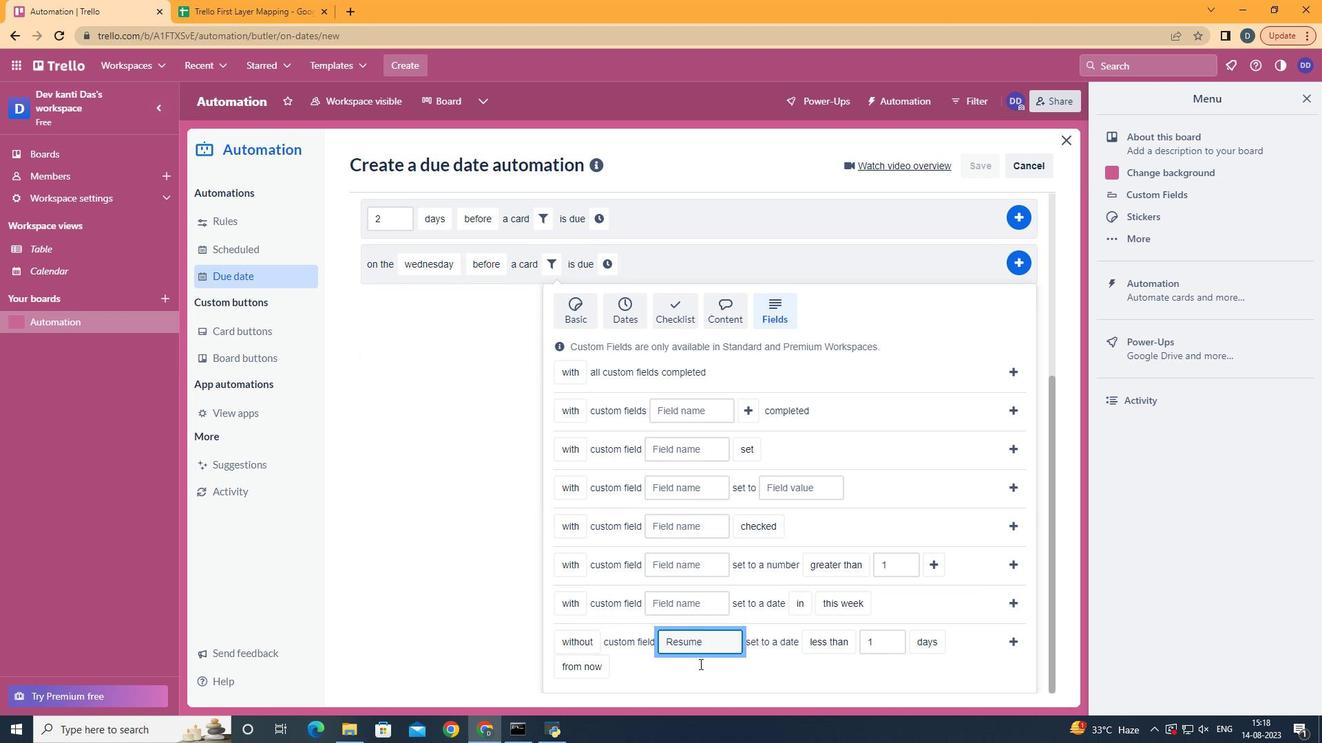 
Action: Mouse scrolled (701, 665) with delta (0, 0)
Screenshot: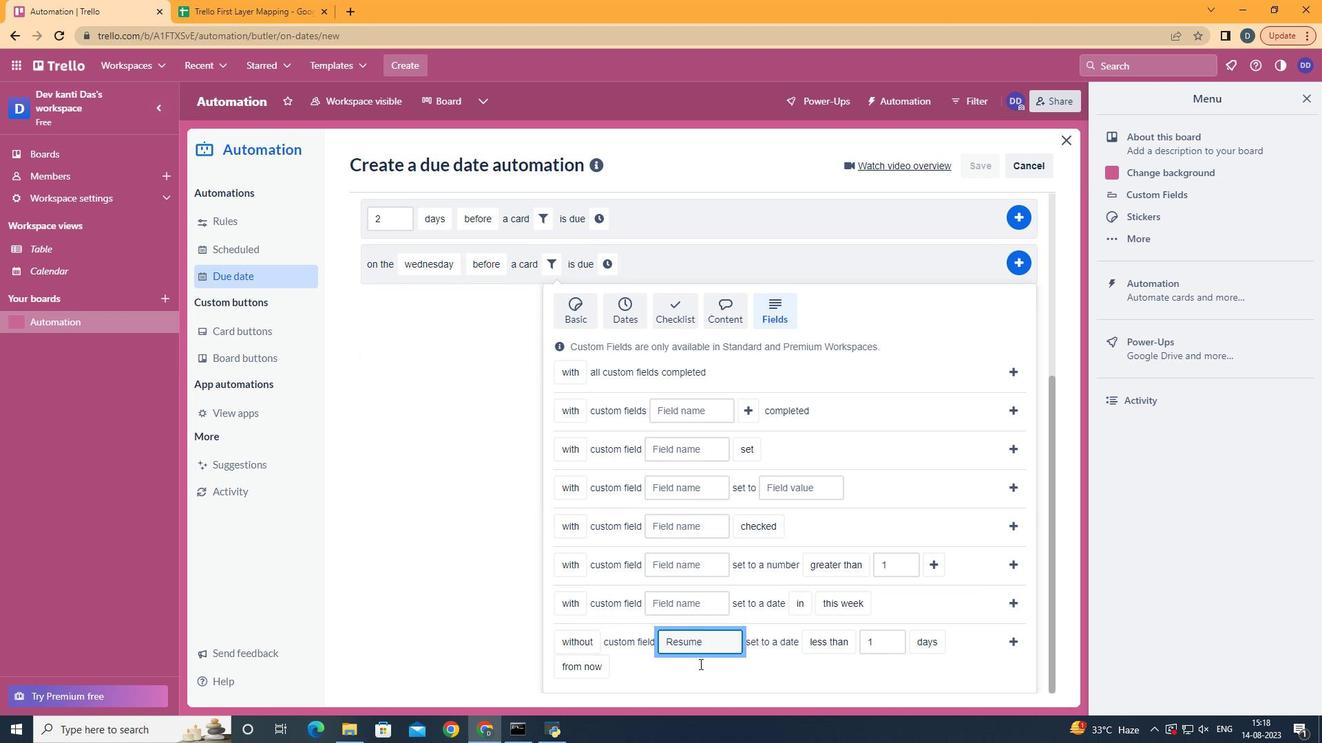 
Action: Mouse scrolled (701, 665) with delta (0, 0)
Screenshot: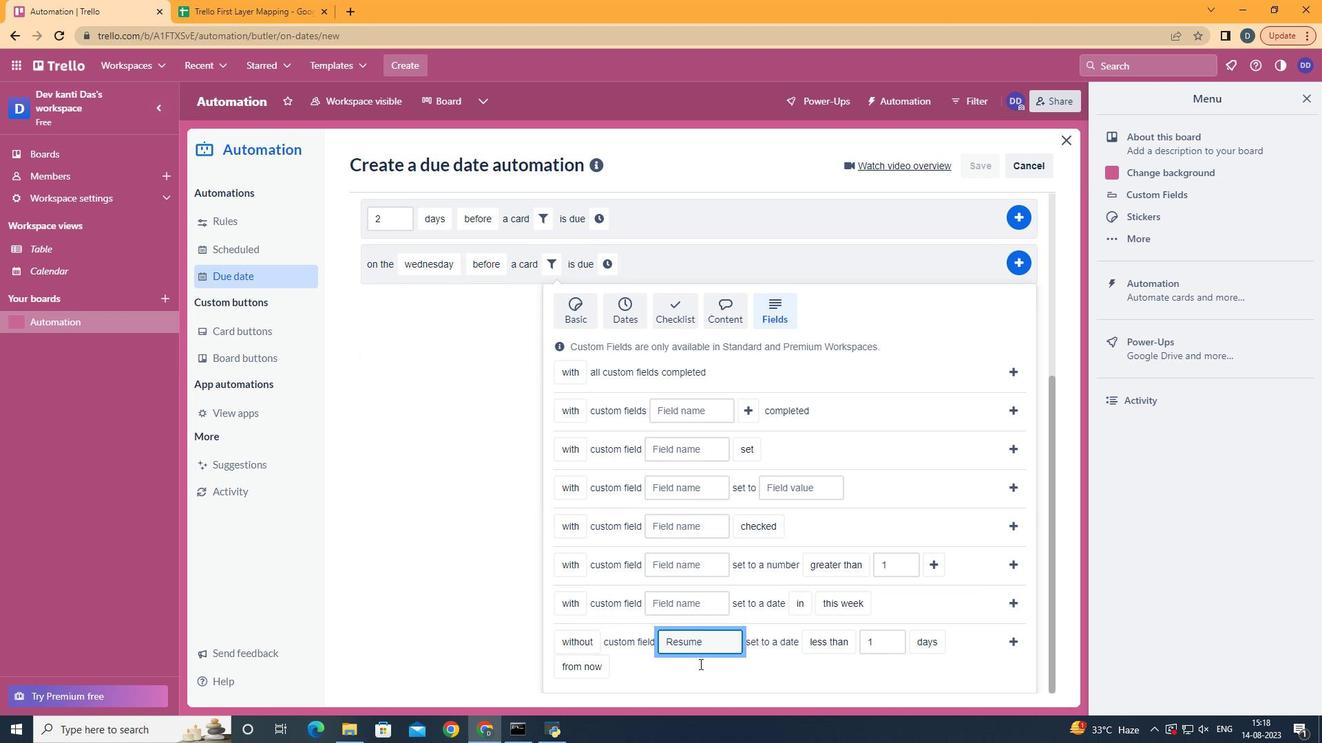 
Action: Mouse moved to (838, 618)
Screenshot: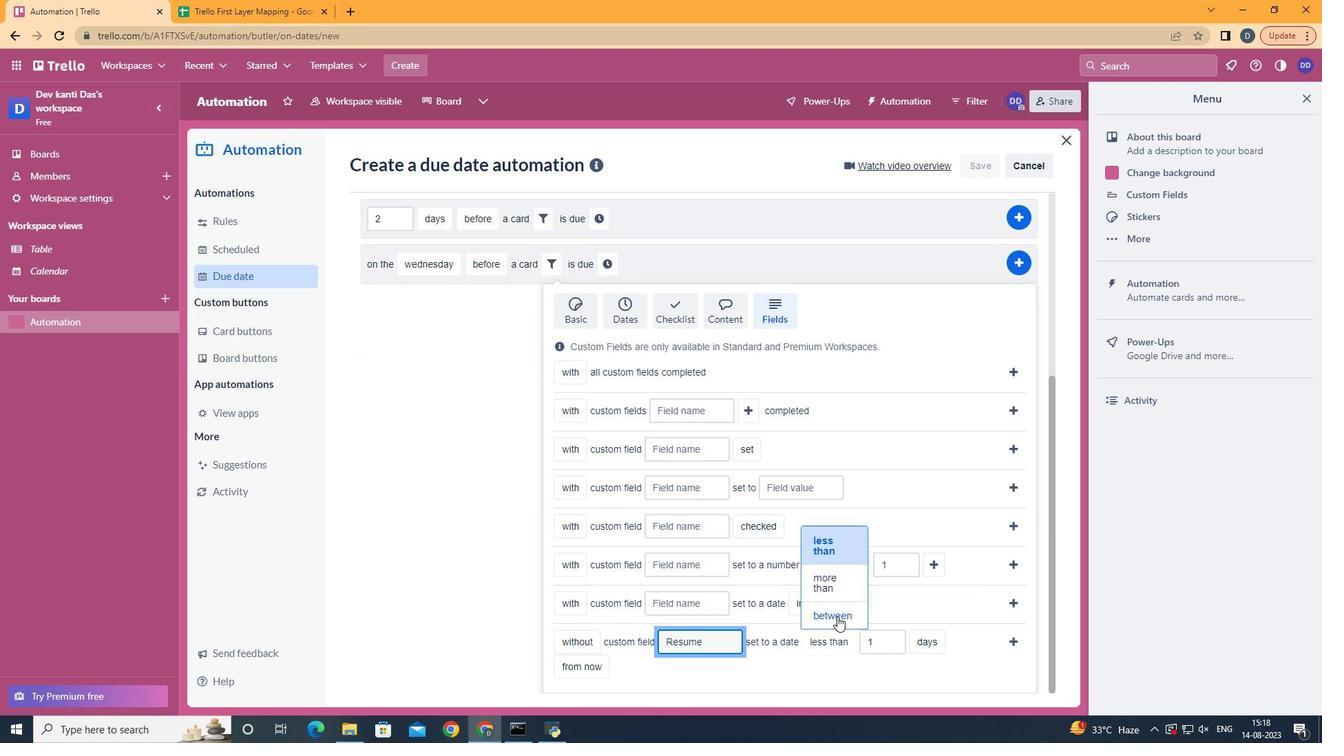 
Action: Mouse pressed left at (838, 618)
Screenshot: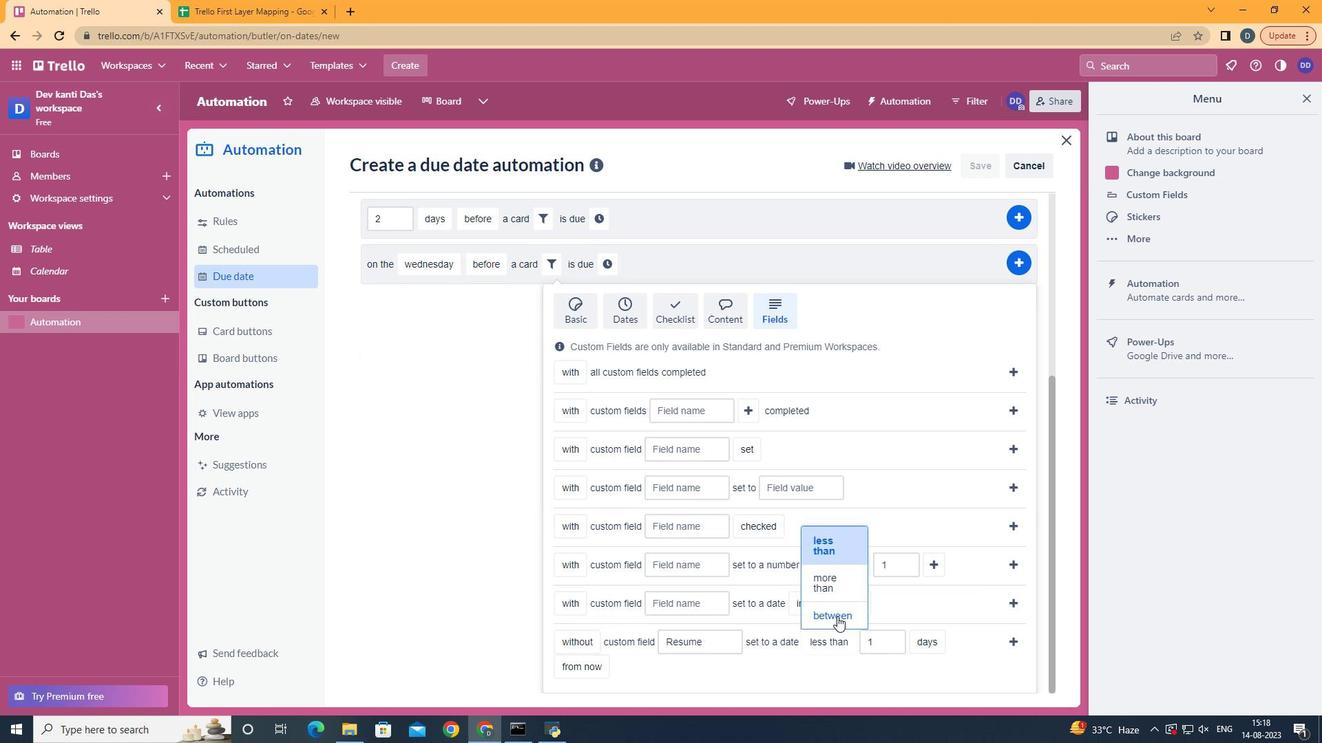 
Action: Mouse moved to (638, 649)
Screenshot: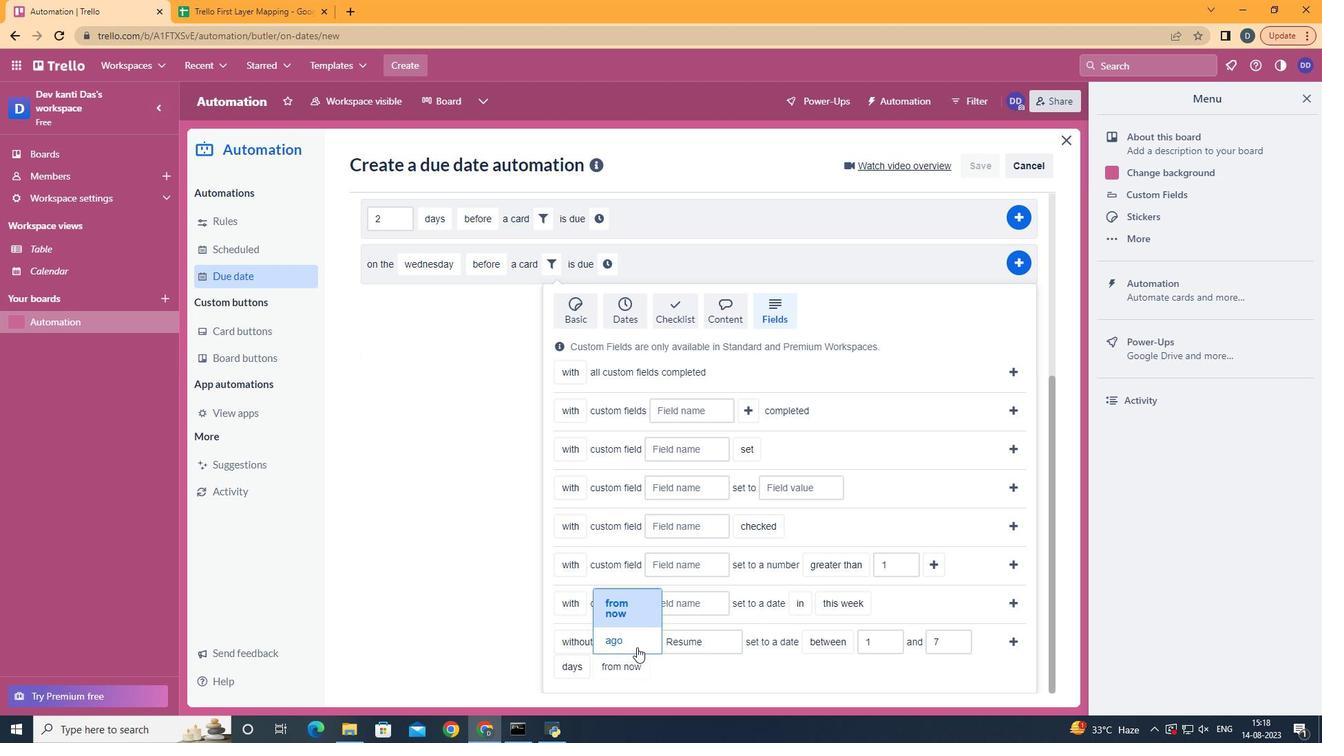 
Action: Mouse pressed left at (638, 649)
Screenshot: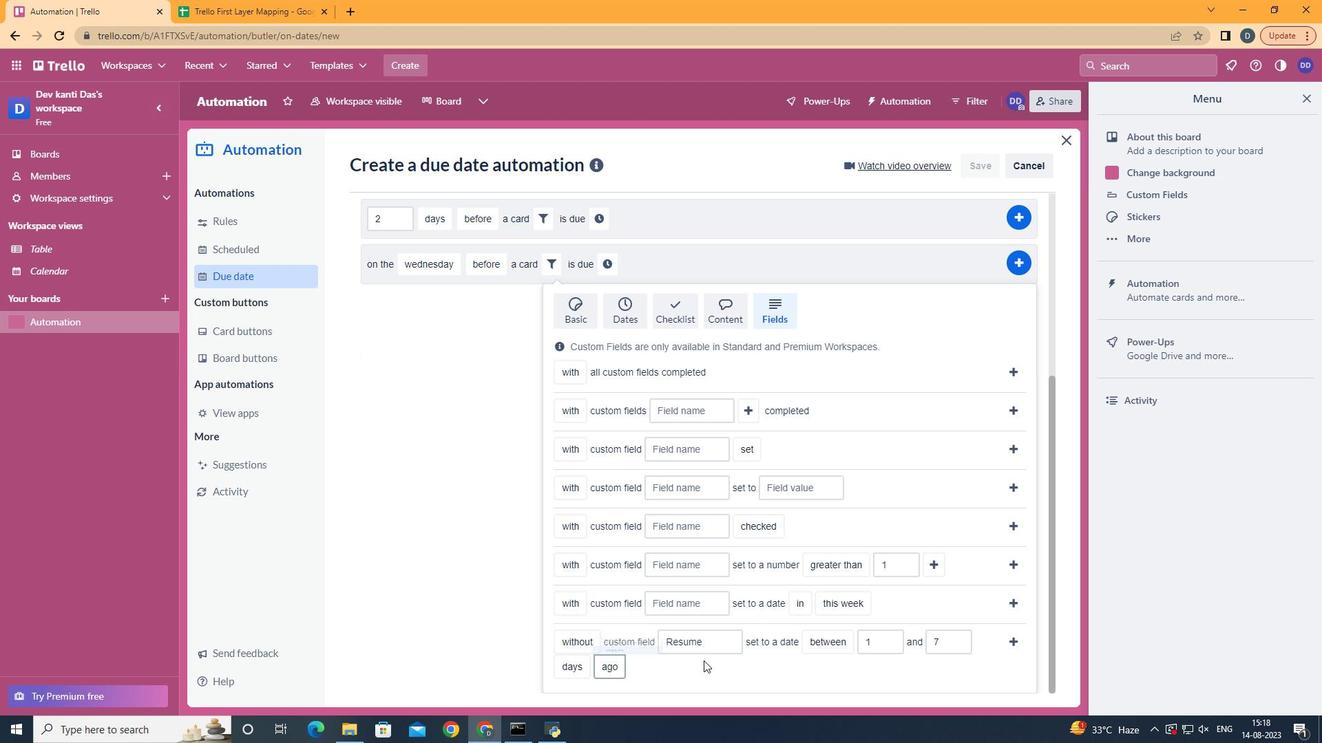 
Action: Mouse moved to (1007, 648)
Screenshot: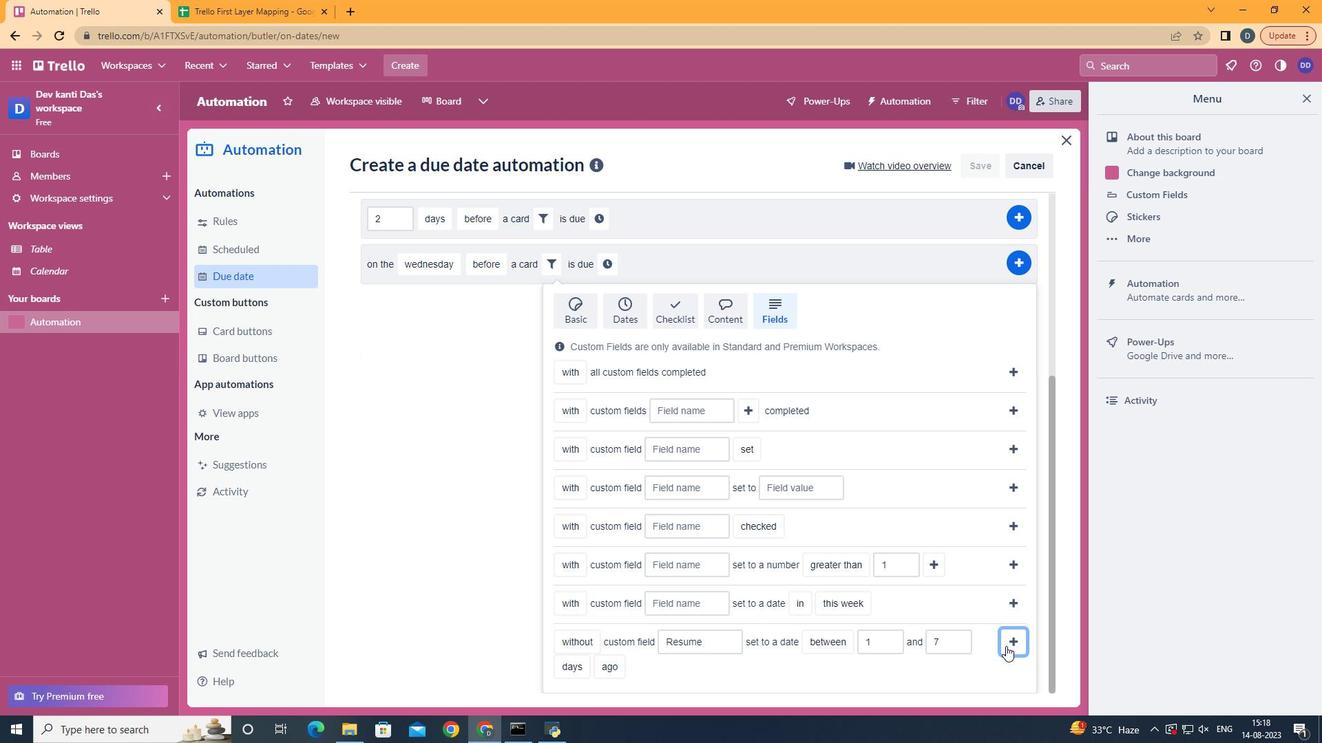 
Action: Mouse pressed left at (1007, 648)
Screenshot: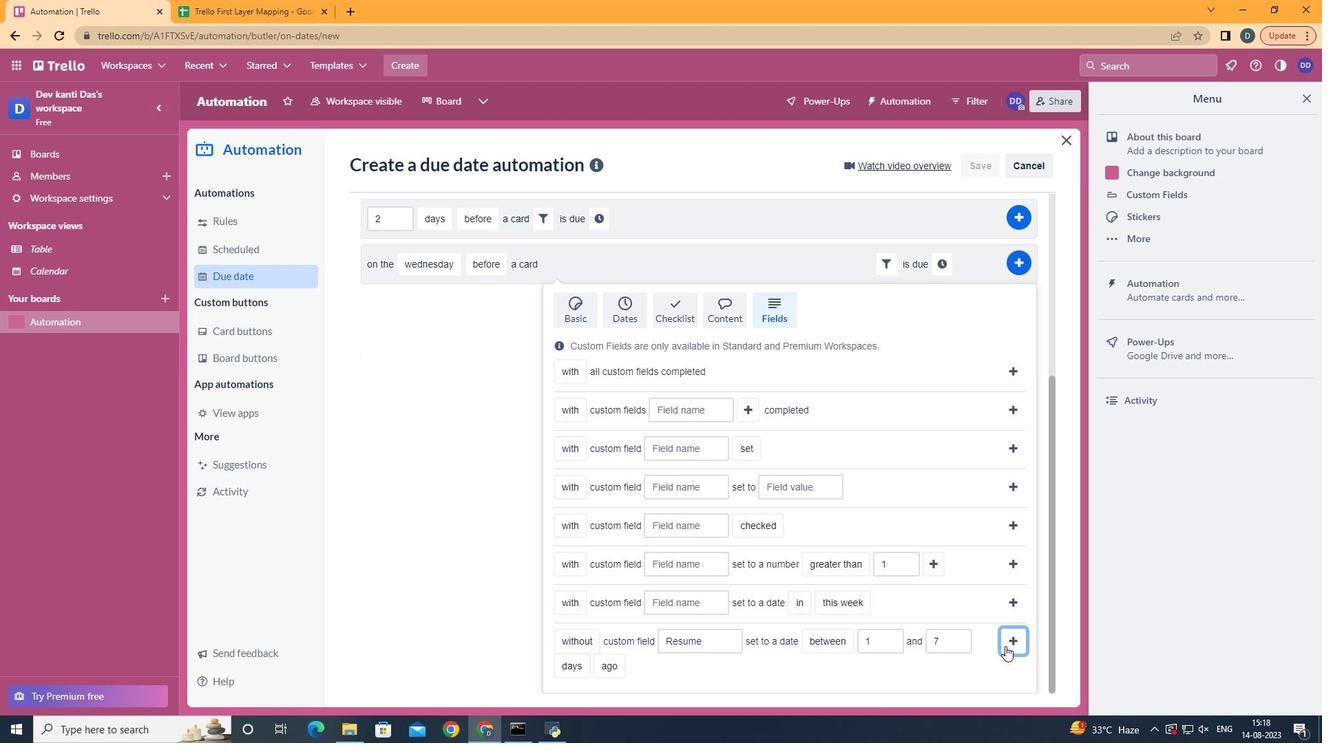 
Action: Mouse moved to (943, 556)
Screenshot: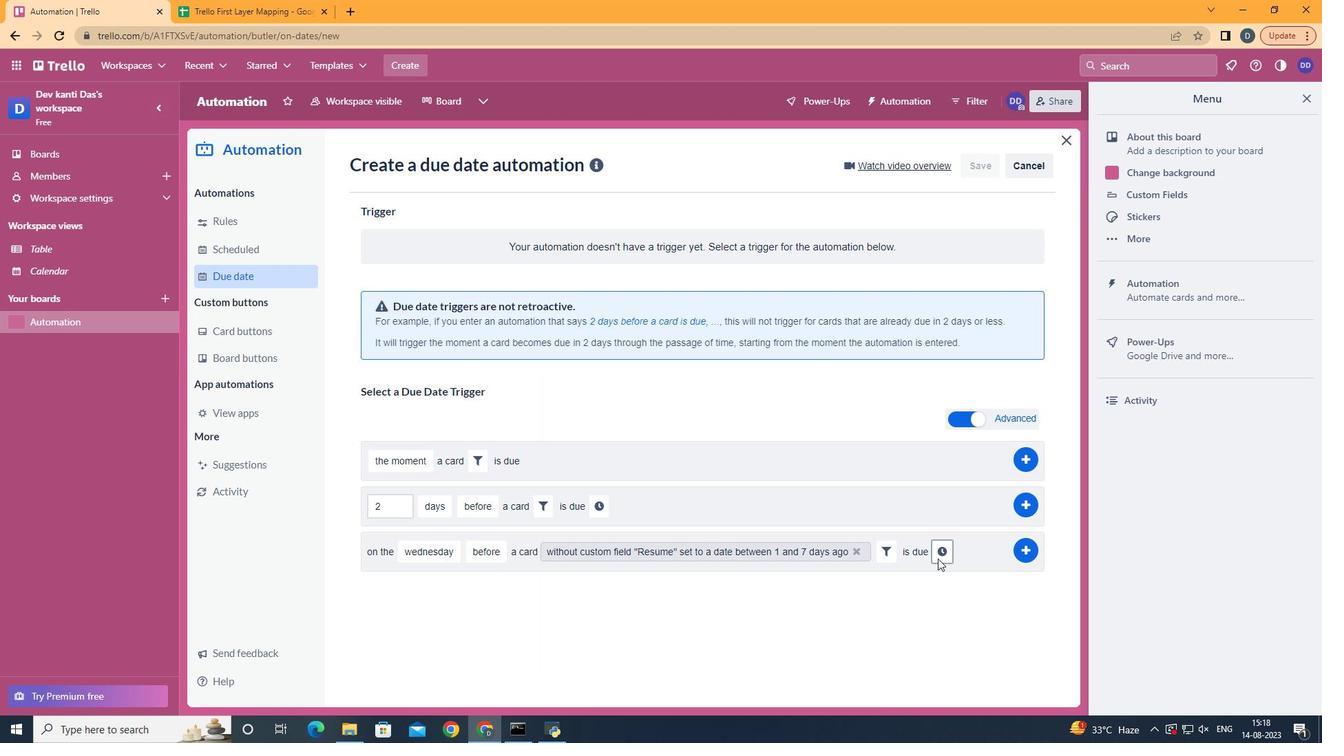 
Action: Mouse pressed left at (943, 556)
Screenshot: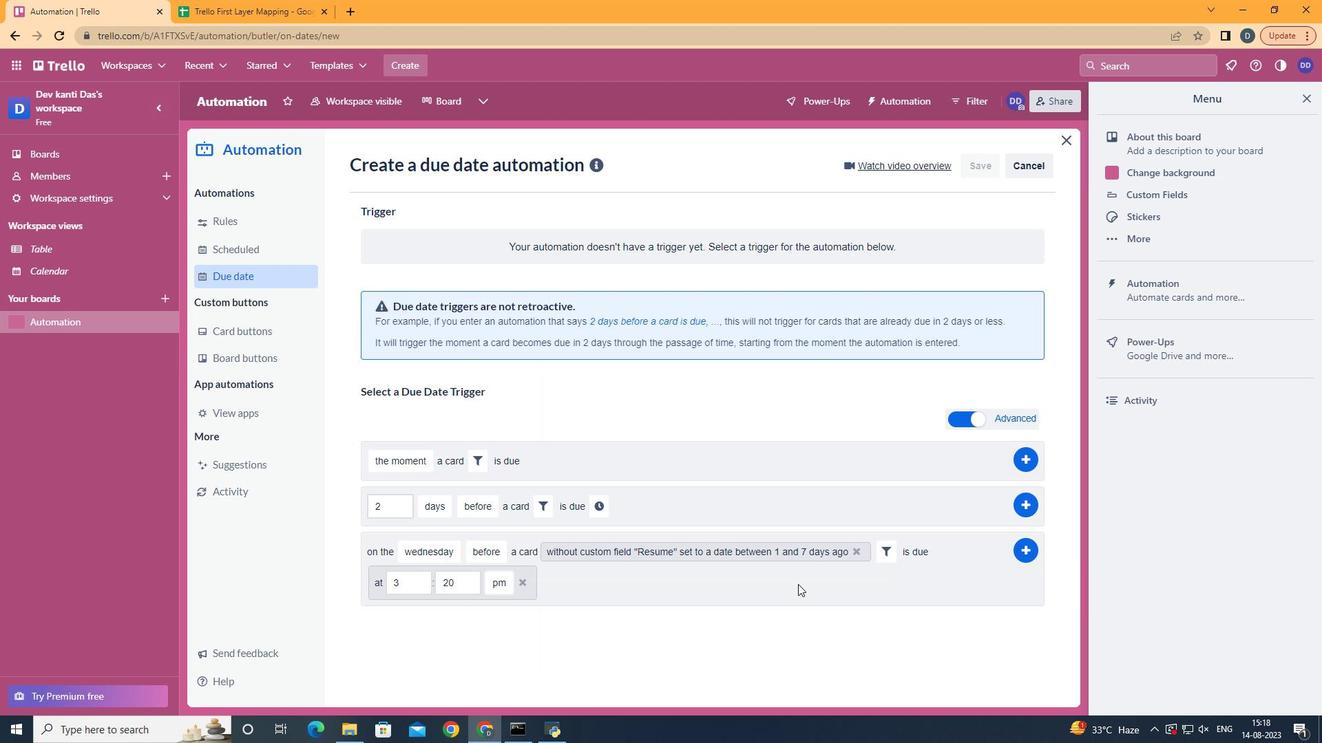 
Action: Mouse moved to (404, 592)
Screenshot: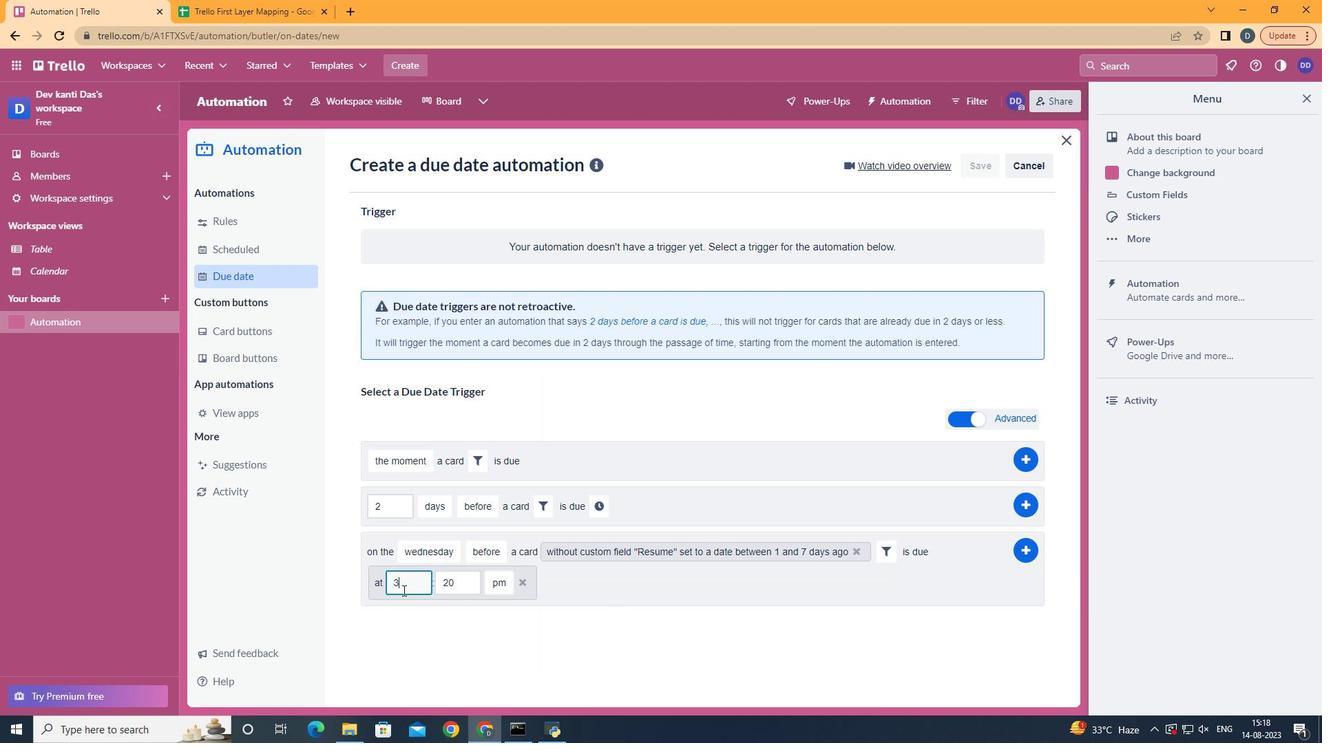 
Action: Mouse pressed left at (404, 592)
Screenshot: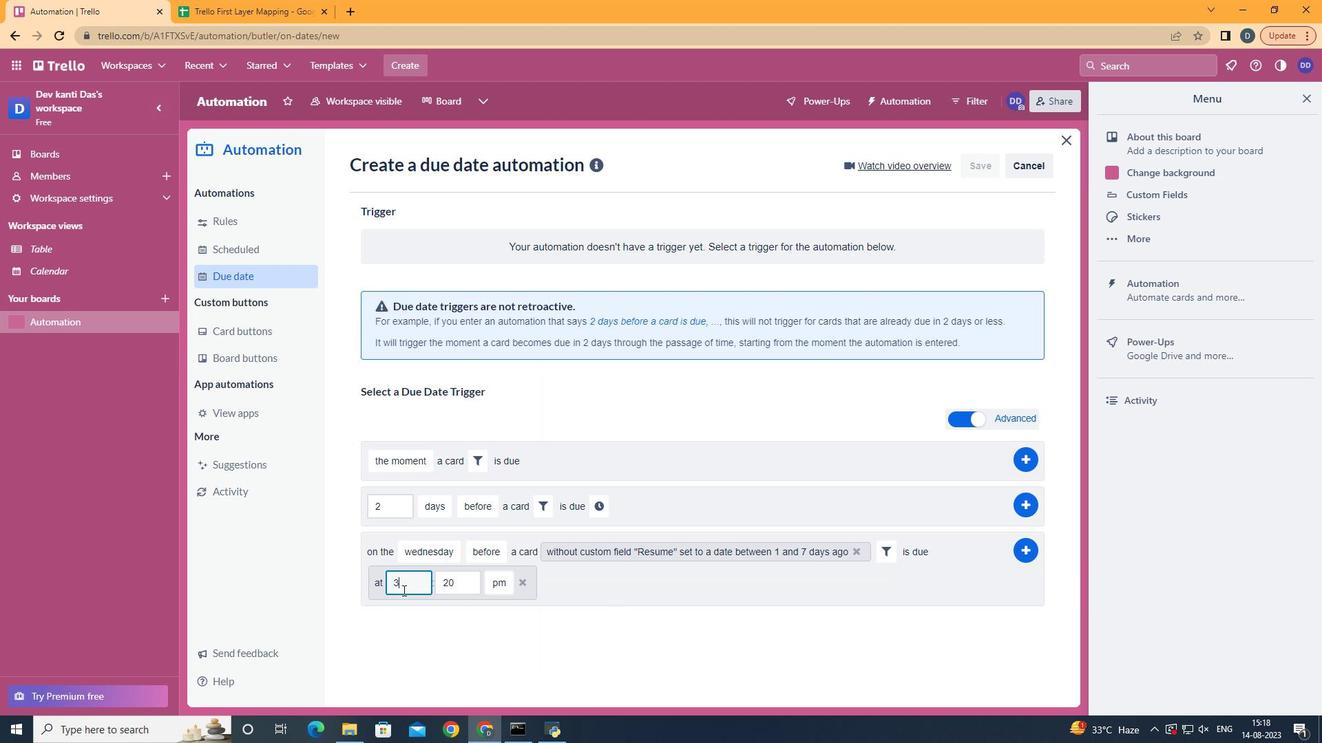 
Action: Key pressed <Key.backspace>11
Screenshot: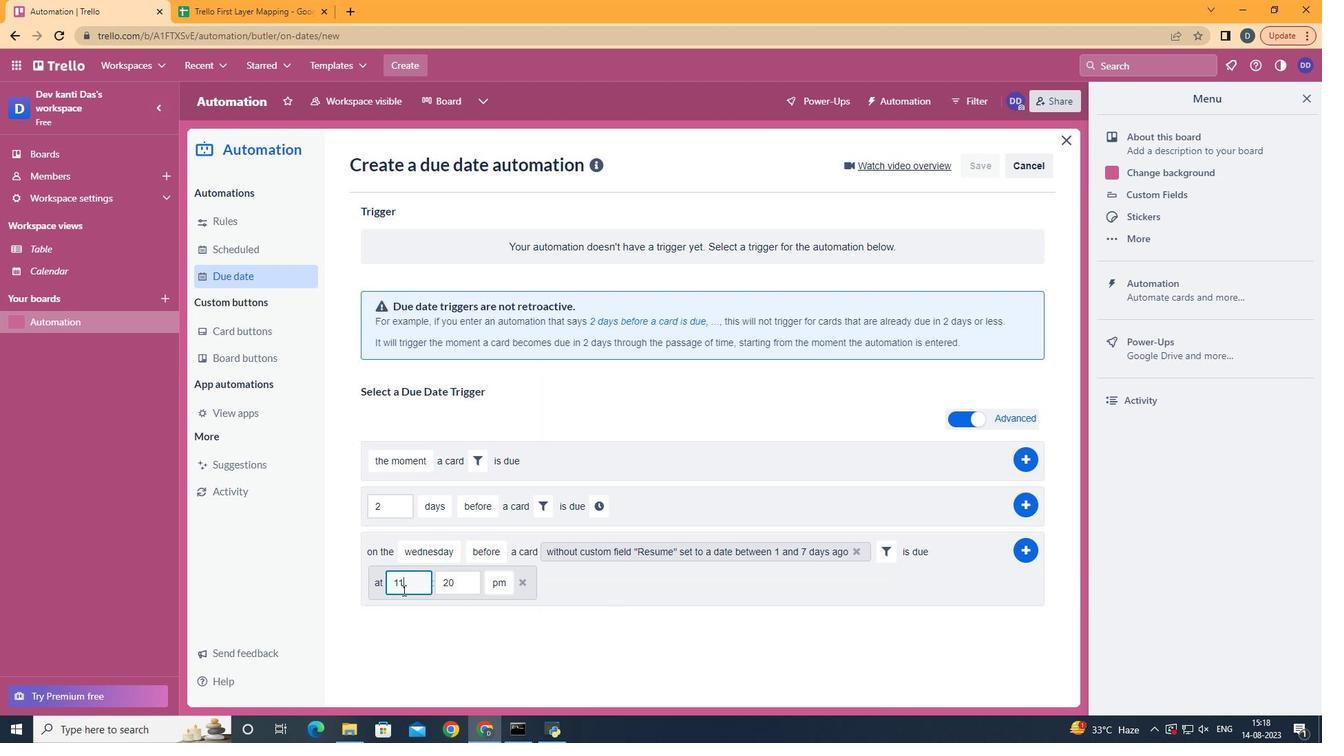 
Action: Mouse moved to (473, 586)
Screenshot: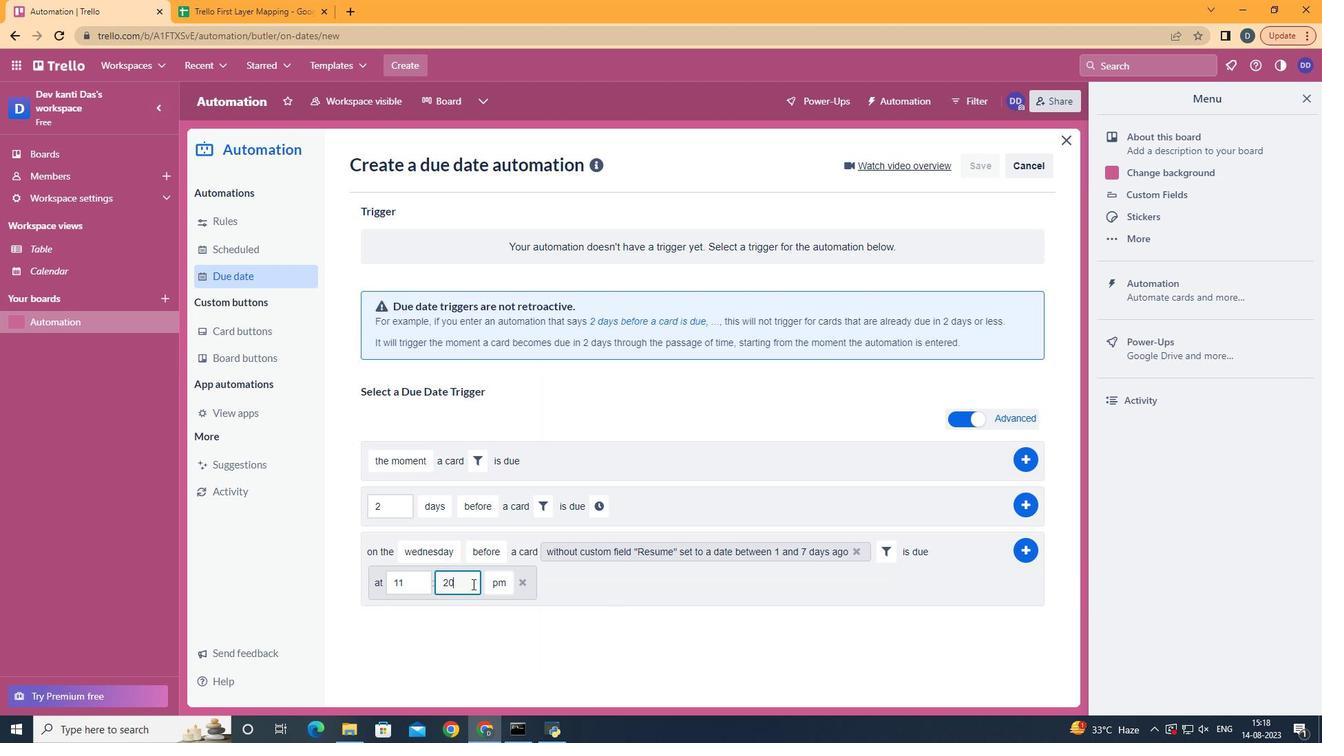 
Action: Mouse pressed left at (473, 586)
Screenshot: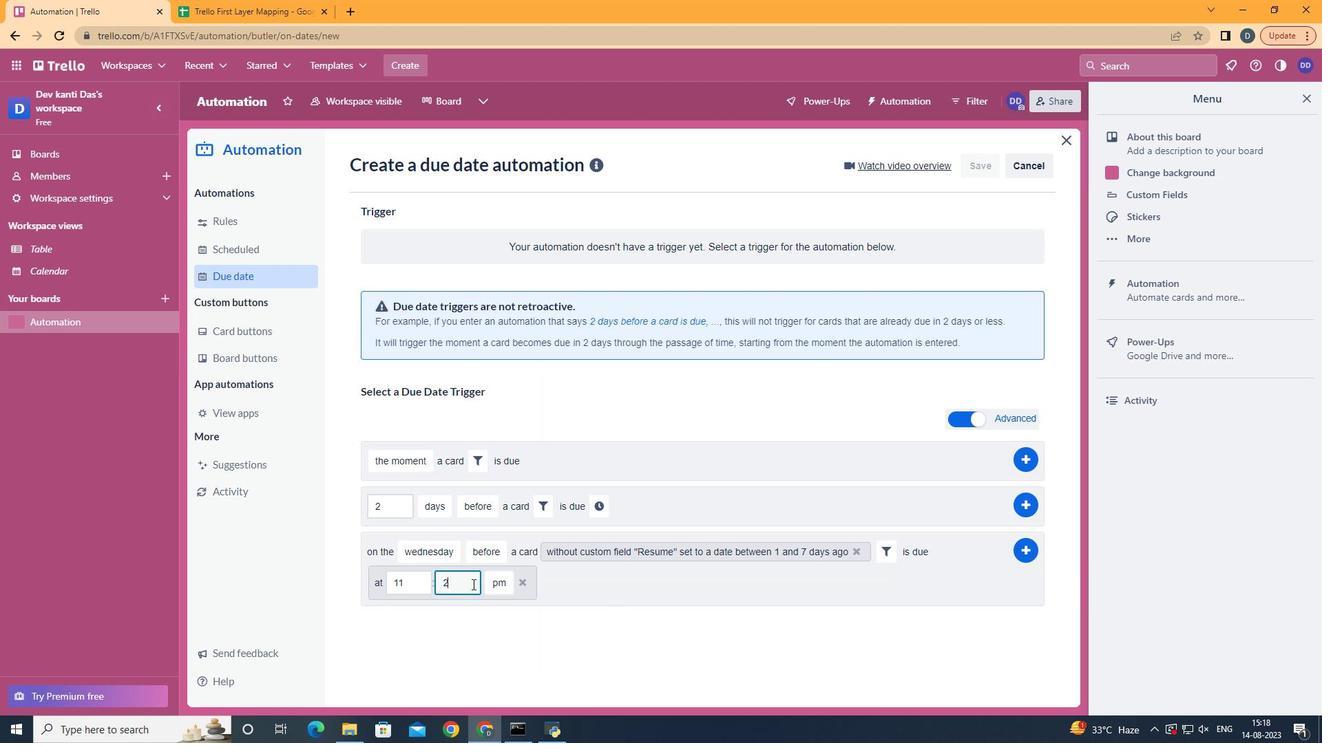 
Action: Key pressed <Key.backspace><Key.backspace>00
Screenshot: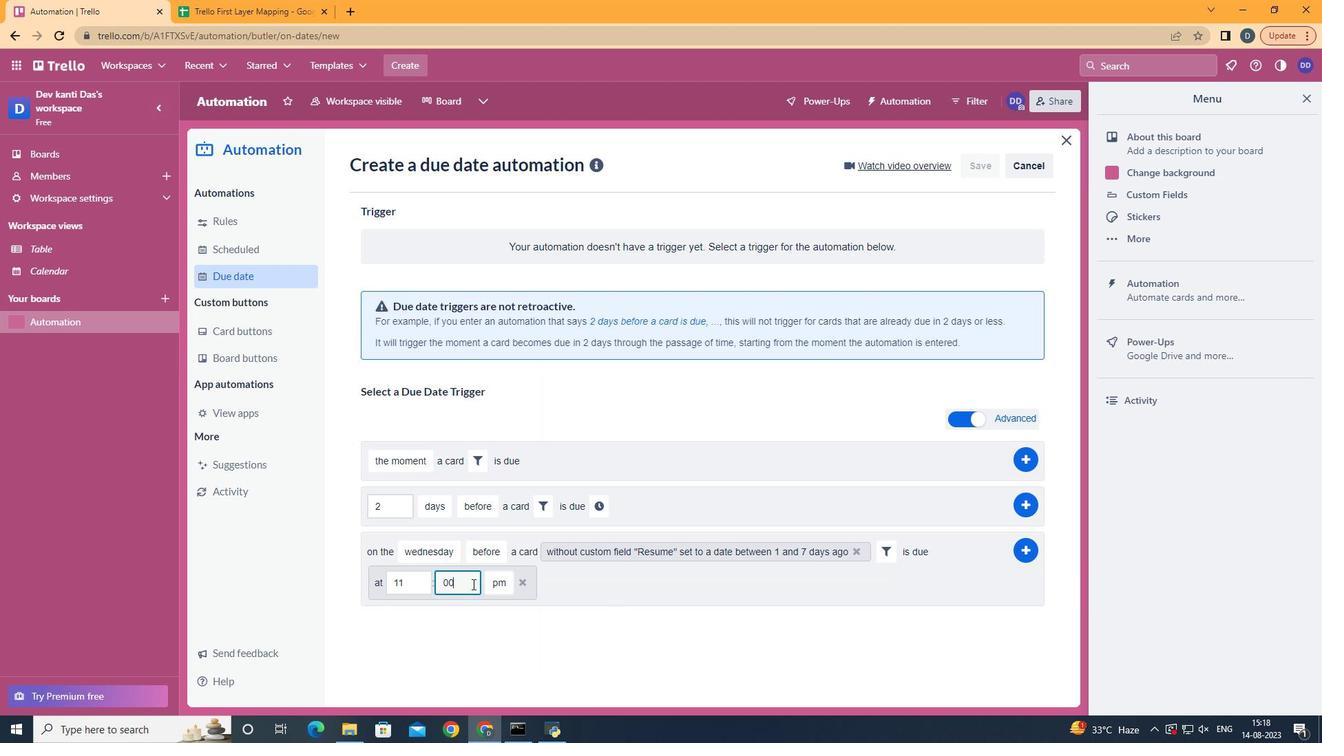 
Action: Mouse moved to (495, 617)
Screenshot: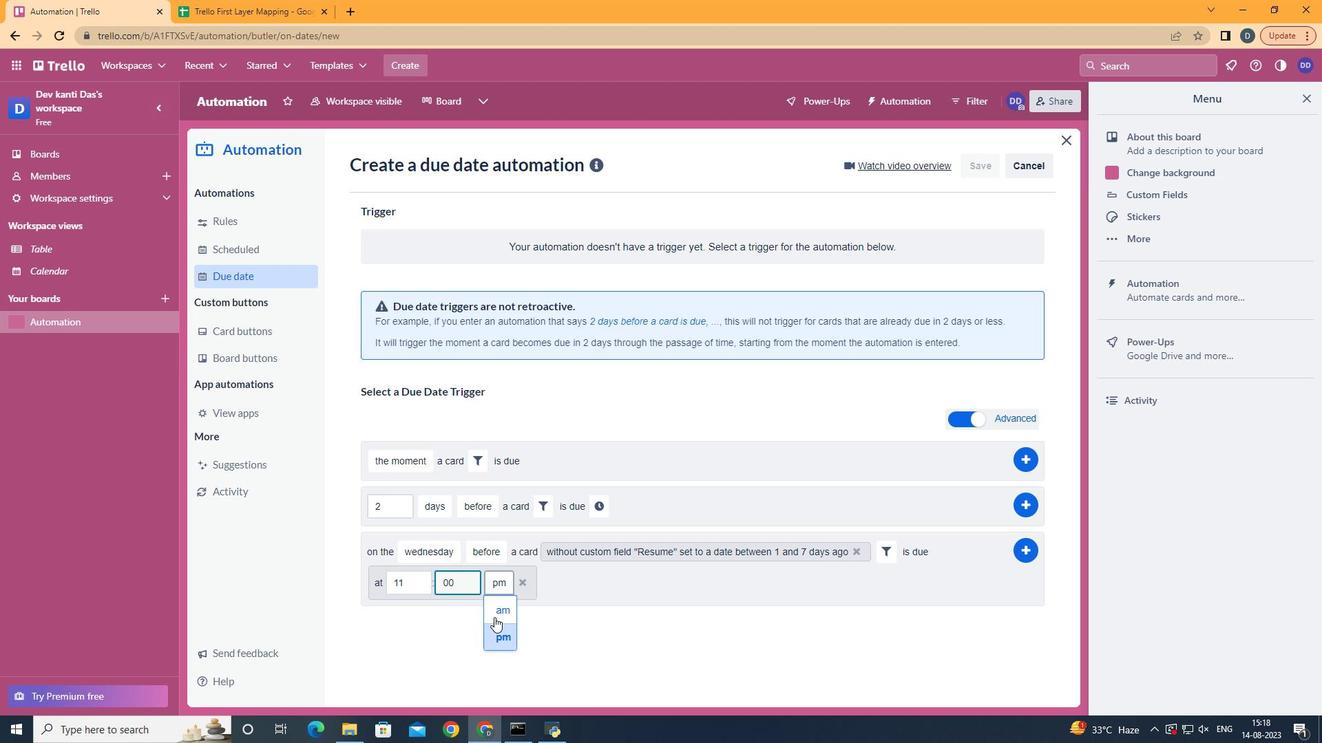 
Action: Mouse pressed left at (495, 617)
Screenshot: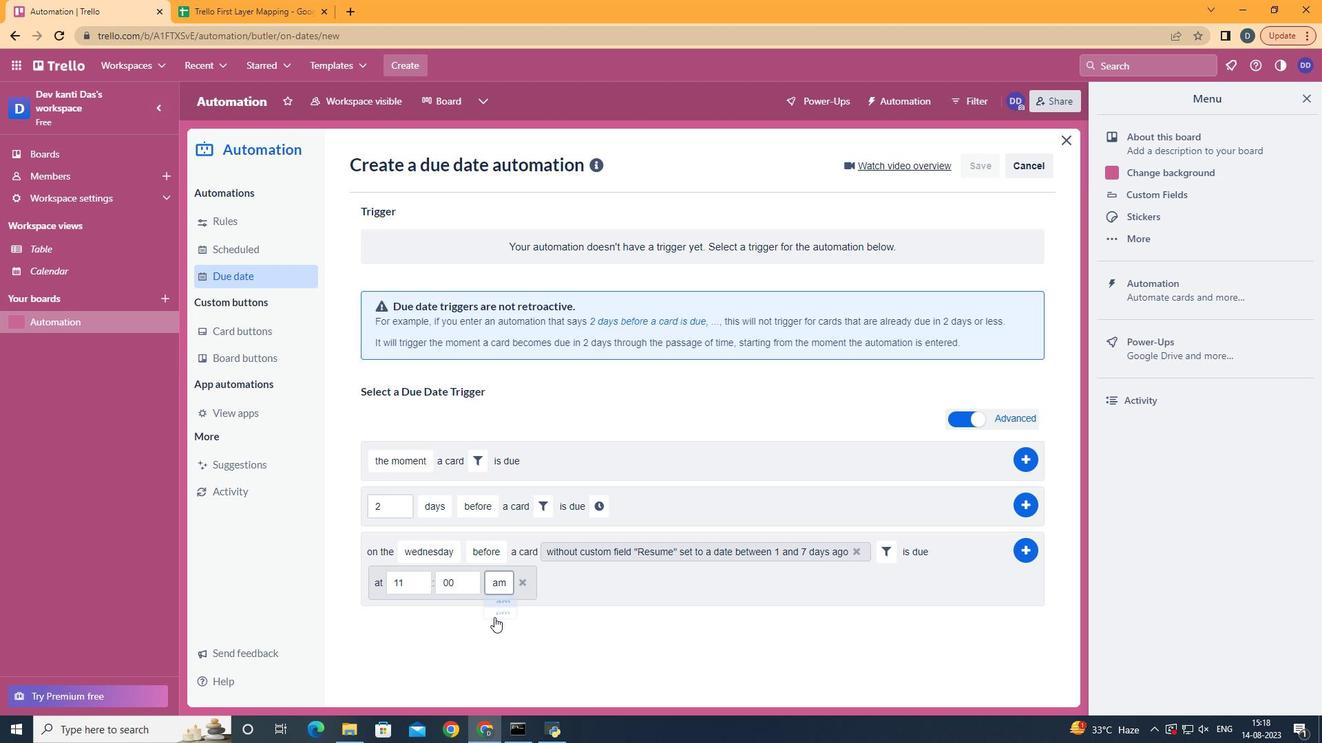 
Action: Mouse moved to (1026, 555)
Screenshot: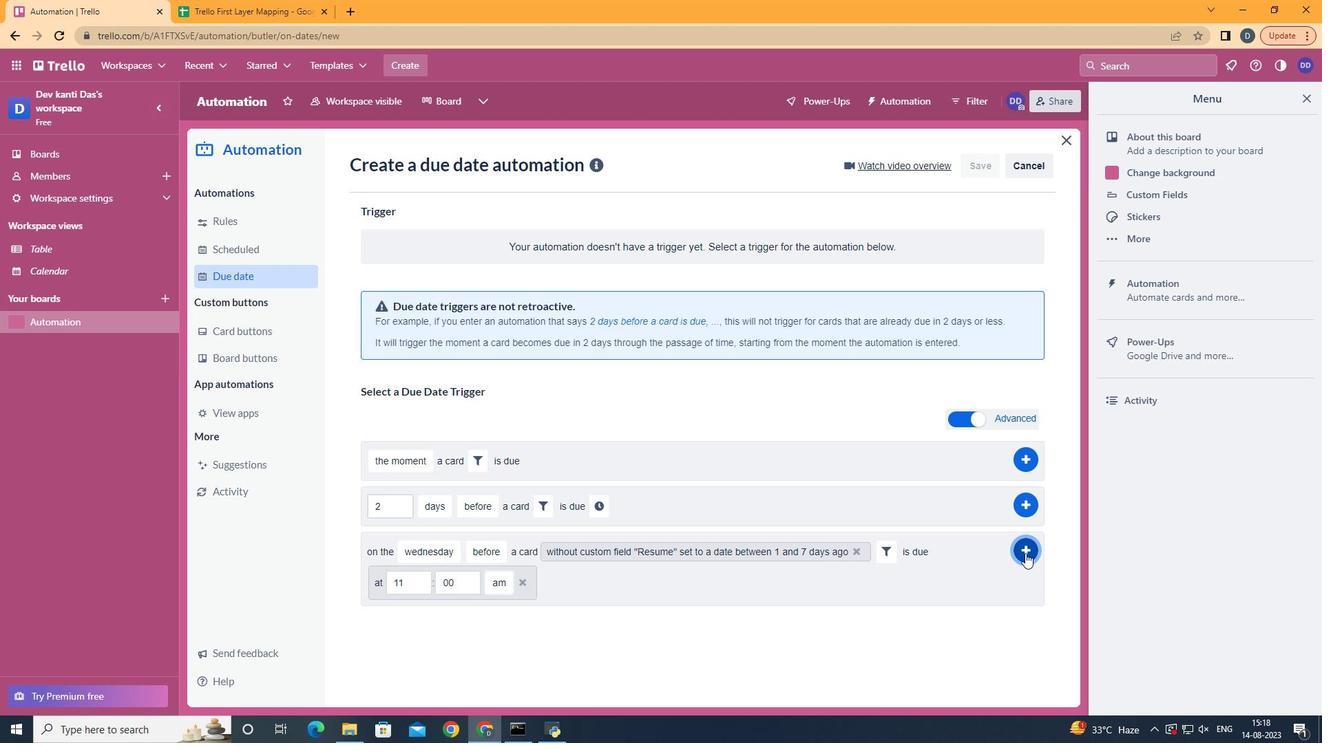
Action: Mouse pressed left at (1026, 555)
Screenshot: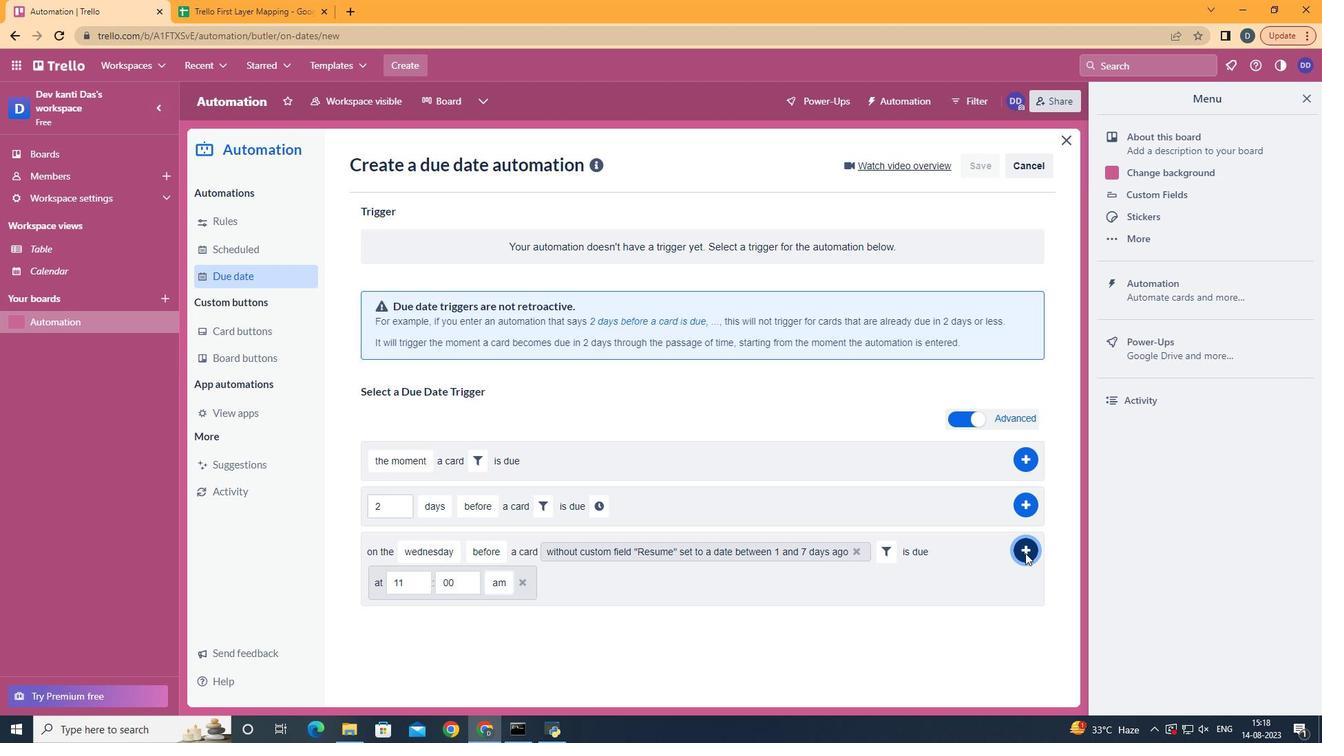 
